 Task: Find connections with filter location Saidpur with filter topic #LetsWork with filter profile language German with filter current company Aarvi Encon Limited with filter school GURU KASHI UNIVERSITY with filter industry Retail Art Dealers with filter service category Outsourcing with filter keywords title Reservationist
Action: Mouse moved to (614, 121)
Screenshot: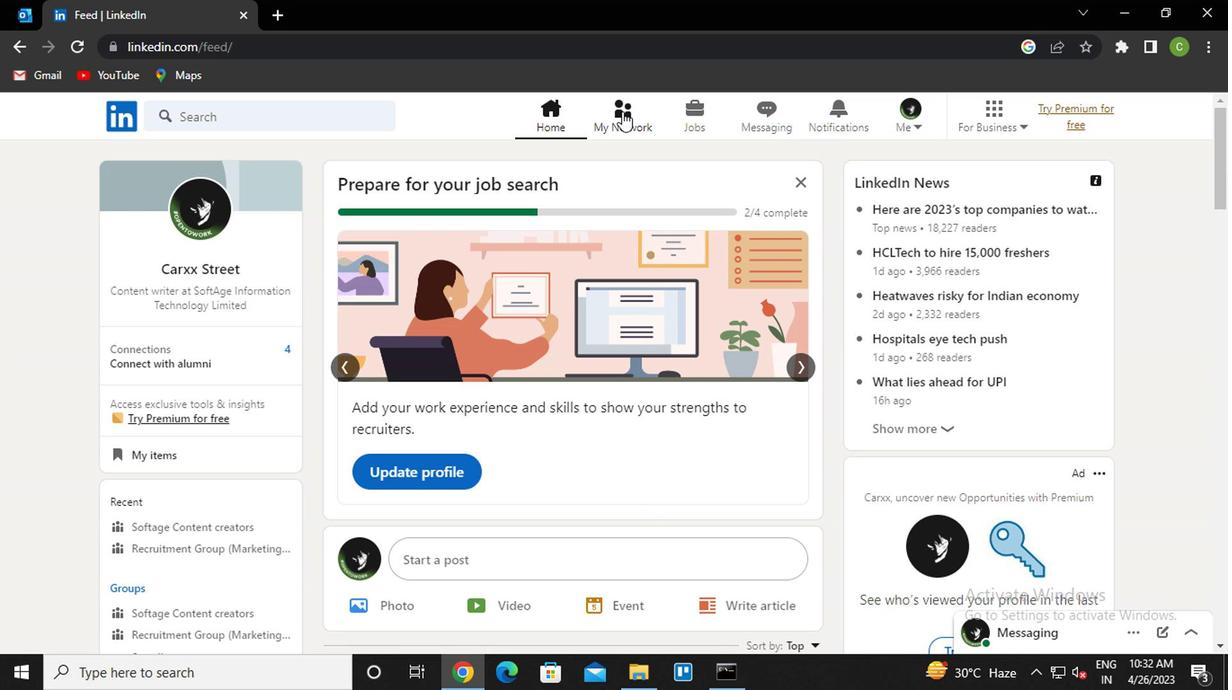 
Action: Mouse pressed left at (614, 121)
Screenshot: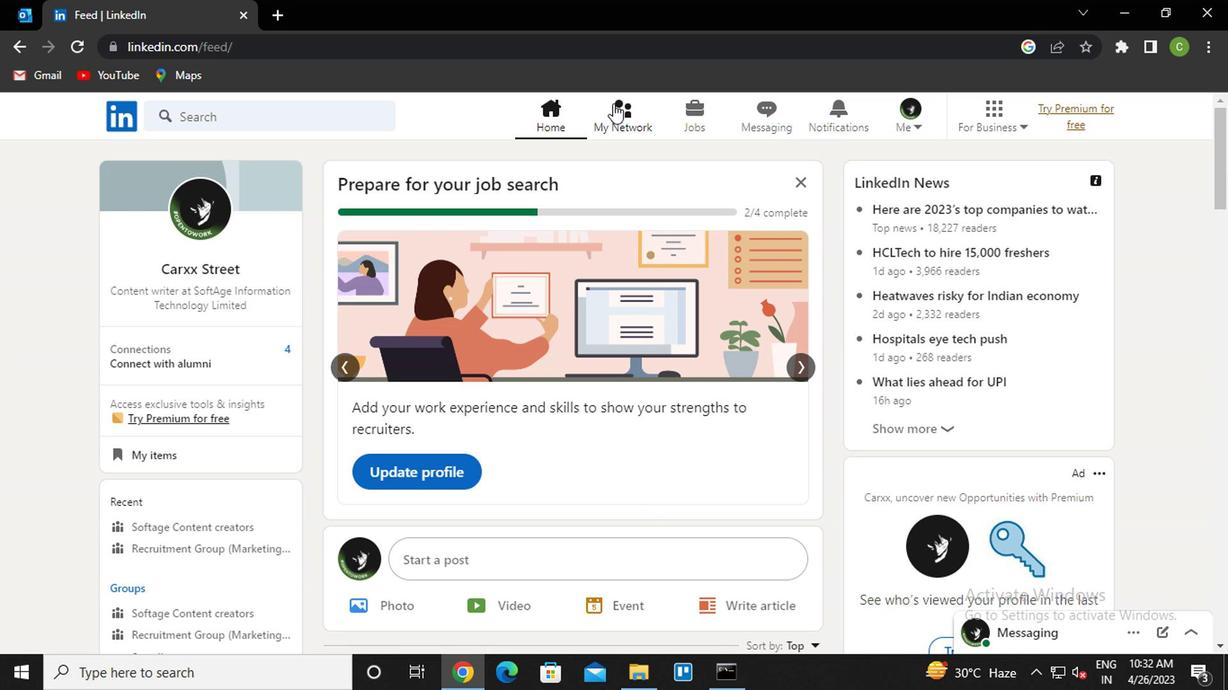 
Action: Mouse moved to (262, 237)
Screenshot: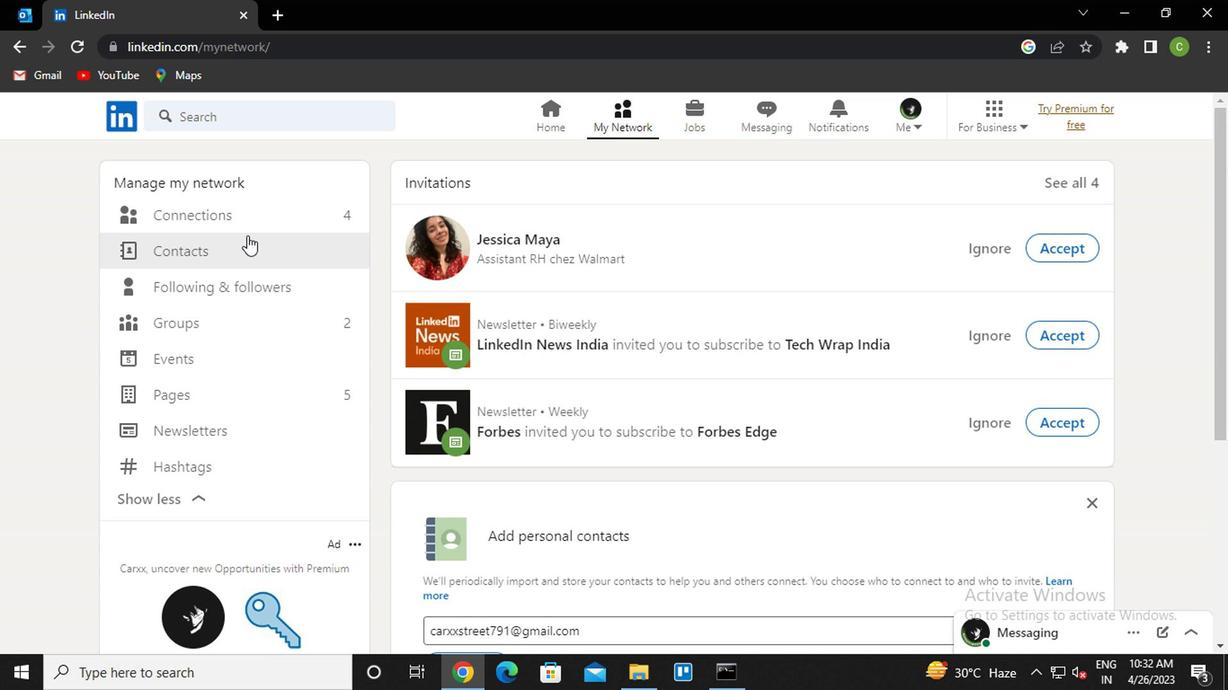 
Action: Mouse pressed left at (262, 237)
Screenshot: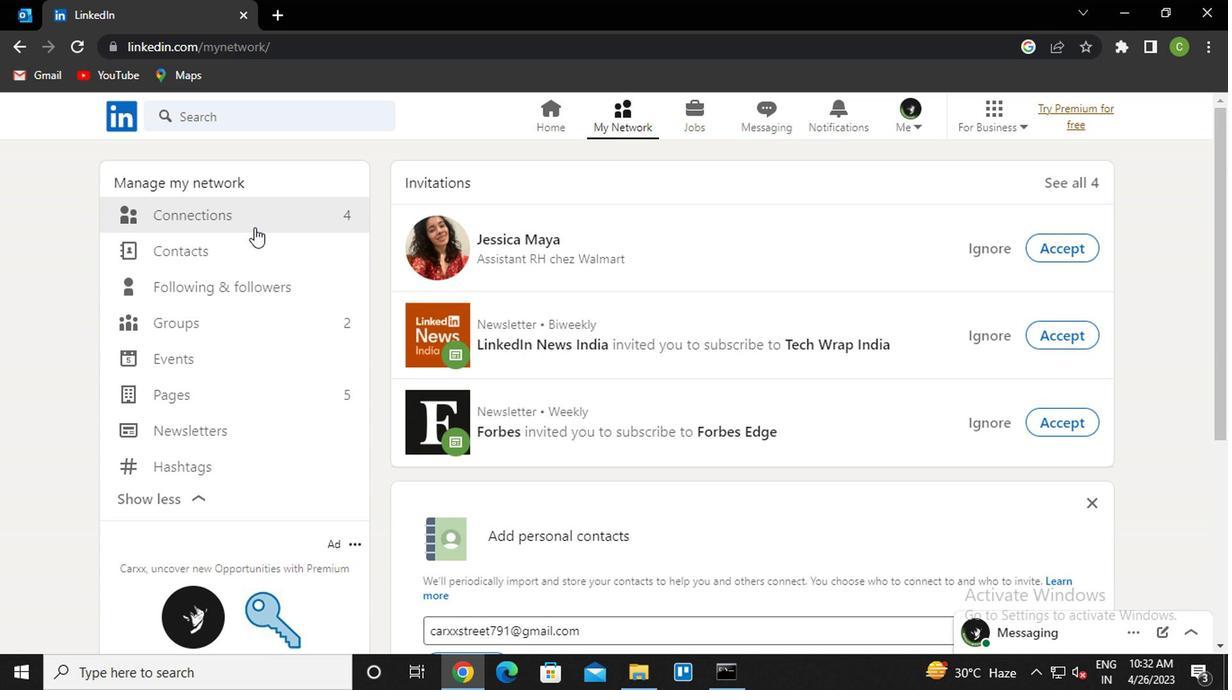 
Action: Mouse moved to (269, 232)
Screenshot: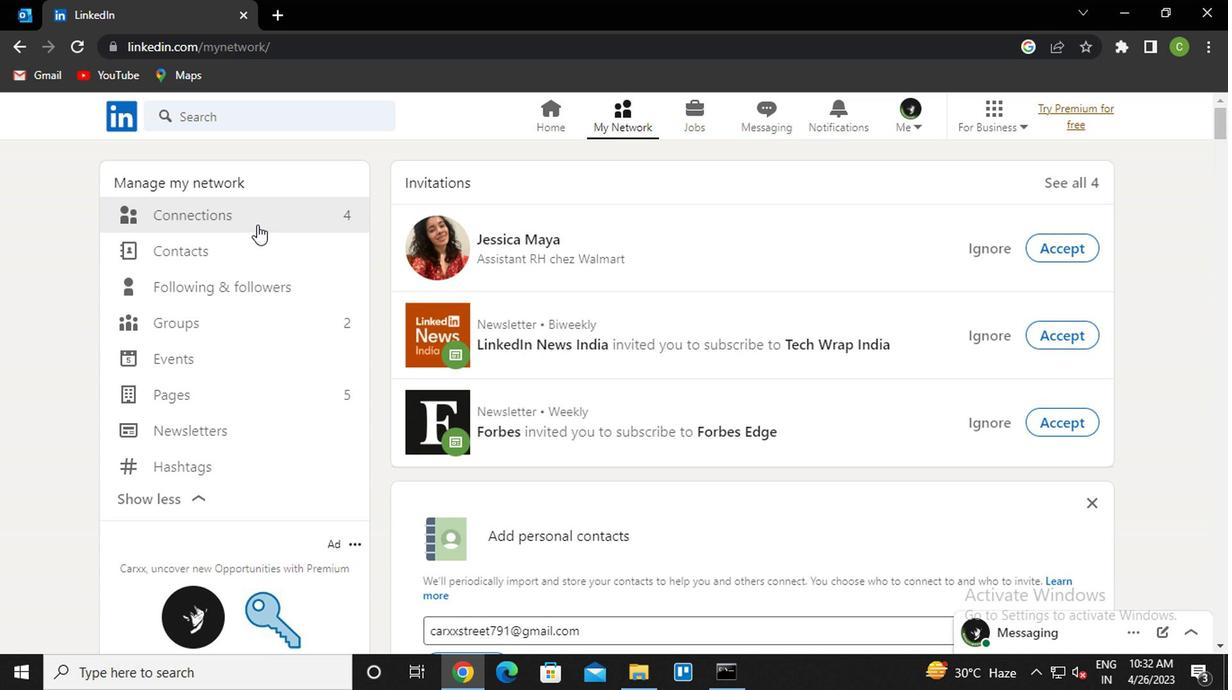 
Action: Mouse pressed left at (269, 232)
Screenshot: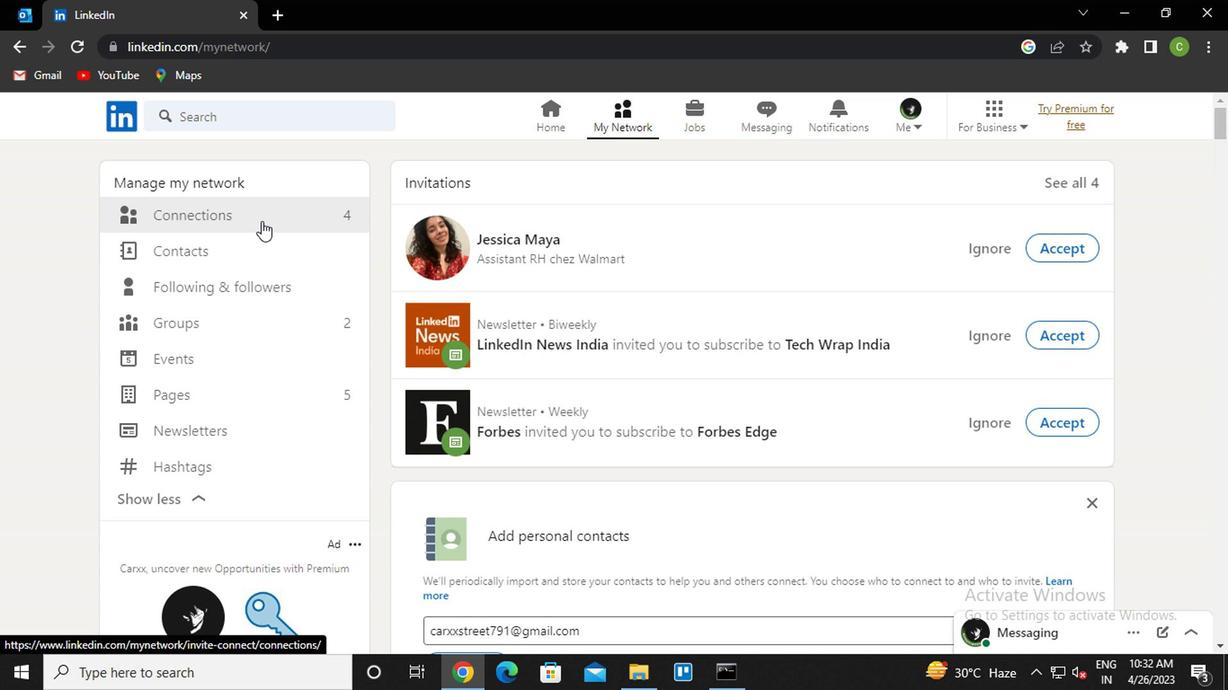 
Action: Mouse moved to (732, 218)
Screenshot: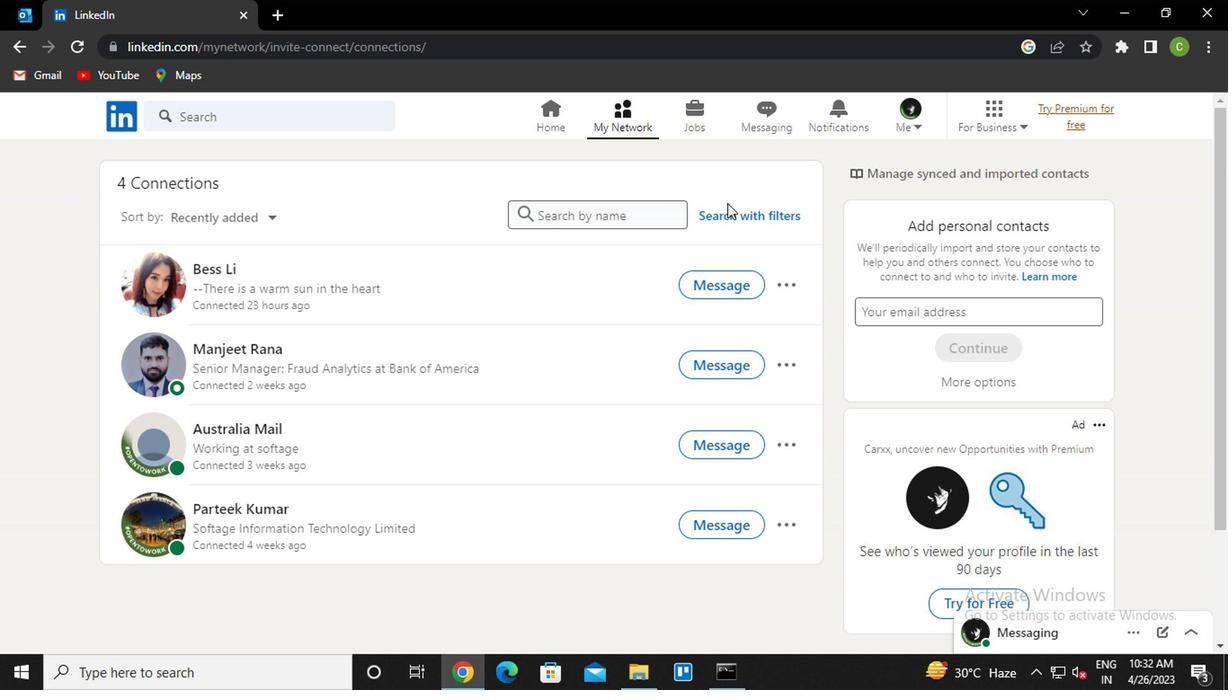 
Action: Mouse pressed left at (732, 218)
Screenshot: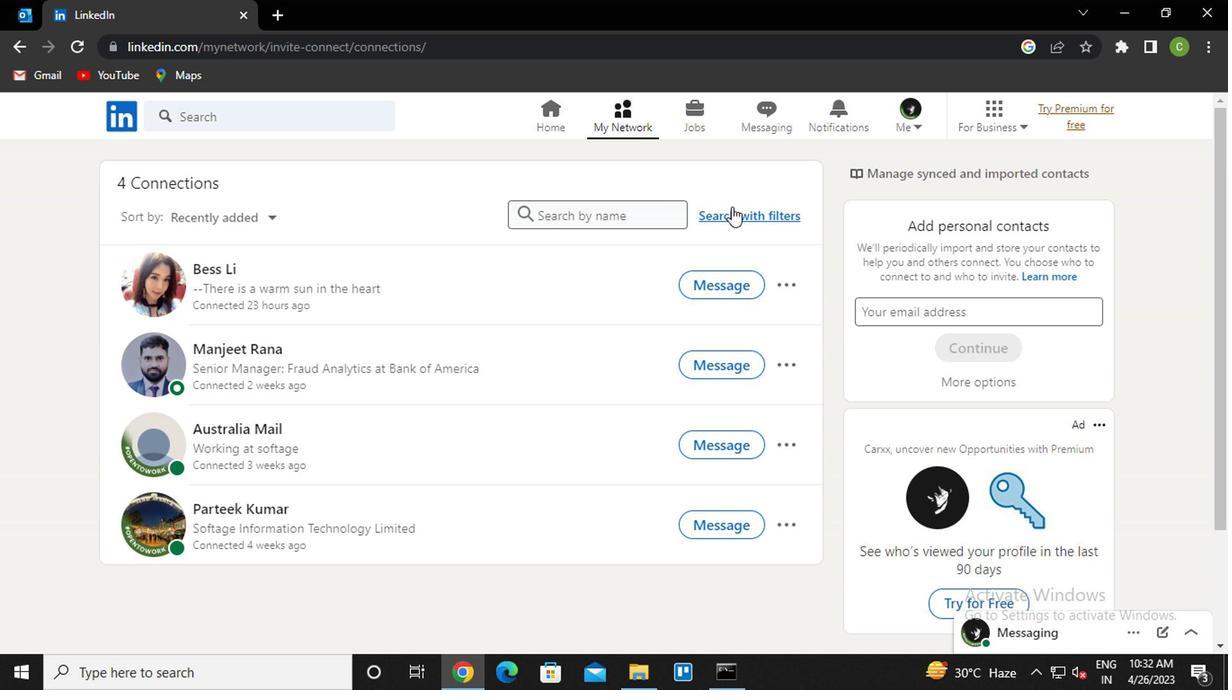 
Action: Mouse moved to (595, 175)
Screenshot: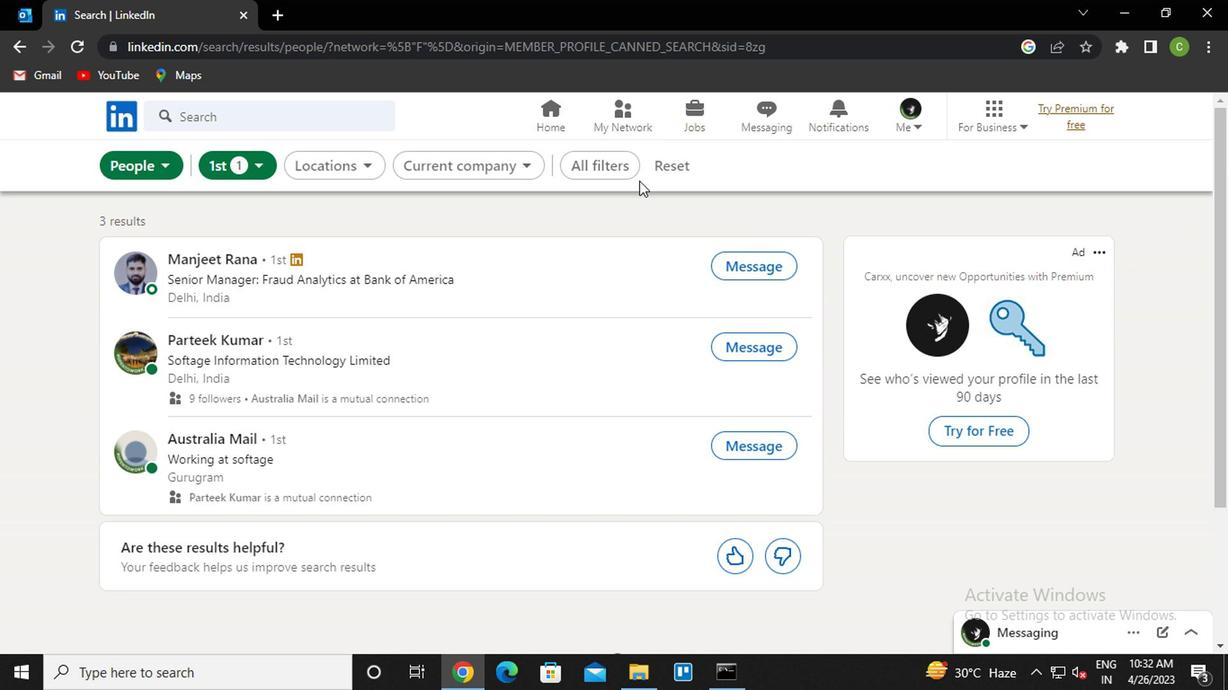 
Action: Mouse pressed left at (595, 175)
Screenshot: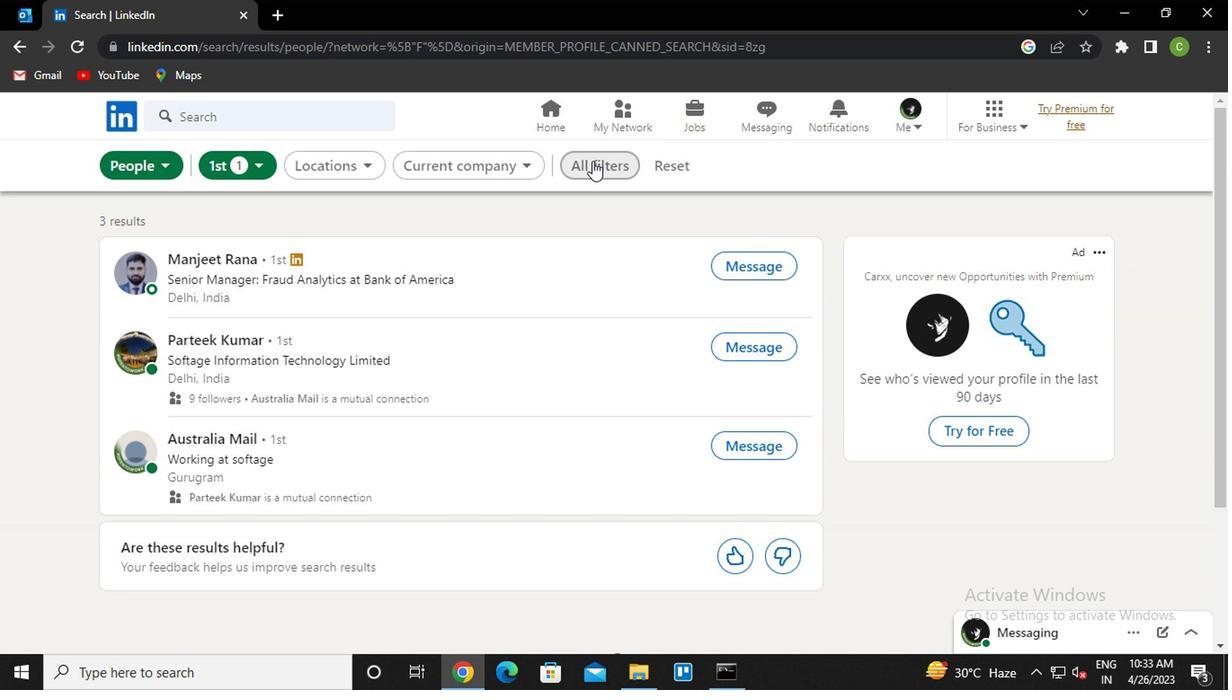
Action: Mouse scrolled (595, 176) with delta (0, 1)
Screenshot: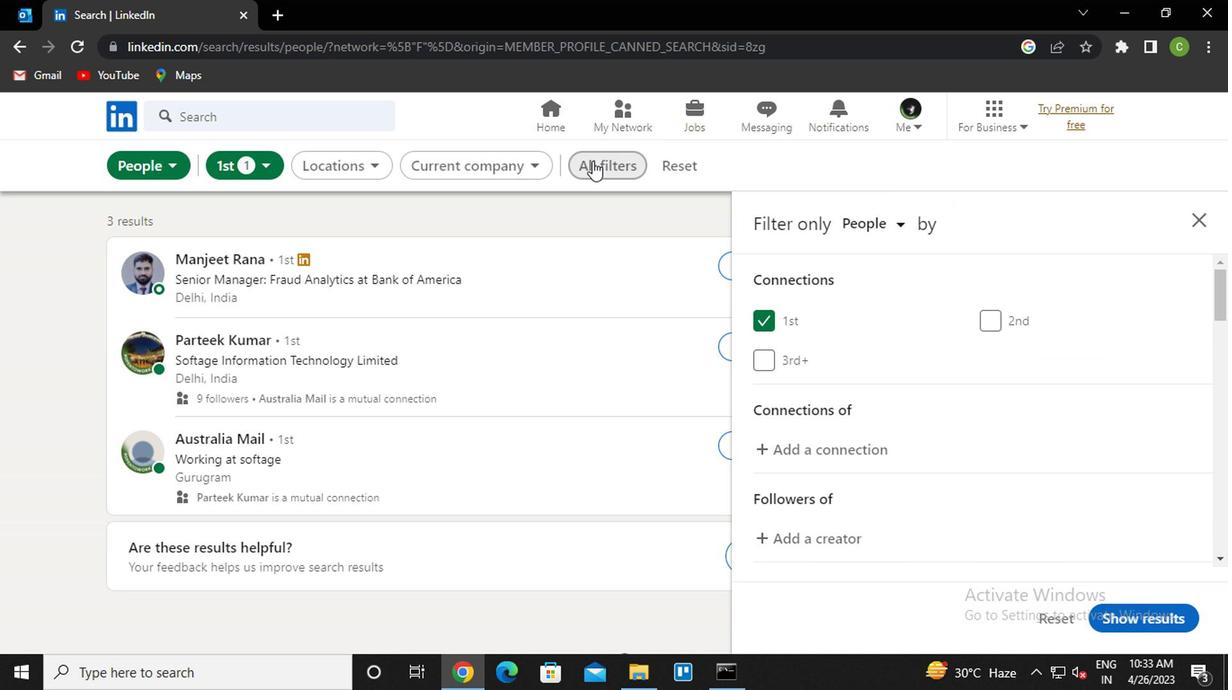 
Action: Mouse moved to (936, 386)
Screenshot: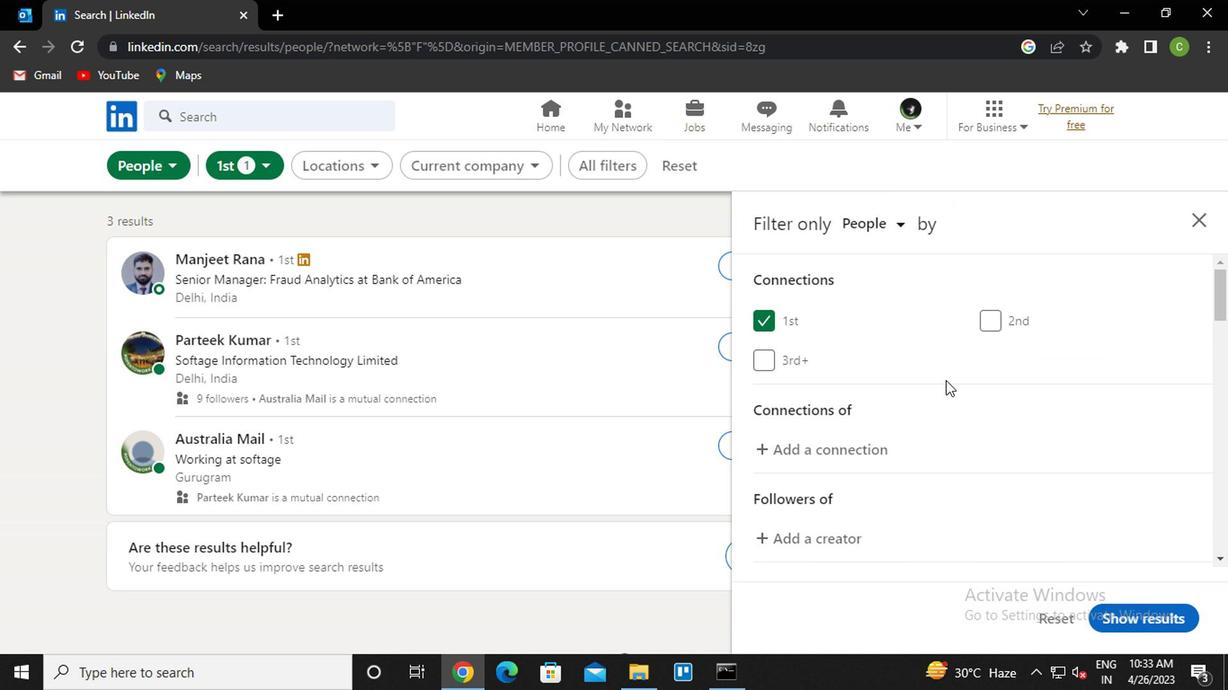 
Action: Mouse scrolled (936, 385) with delta (0, -1)
Screenshot: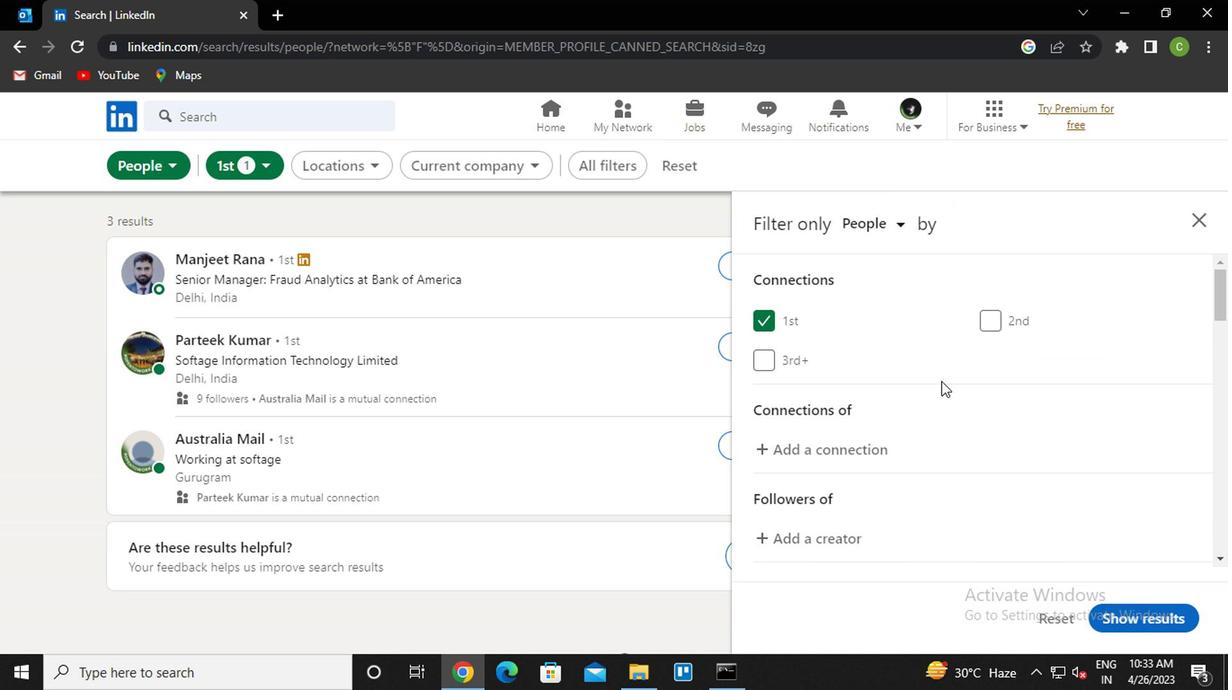 
Action: Mouse moved to (933, 391)
Screenshot: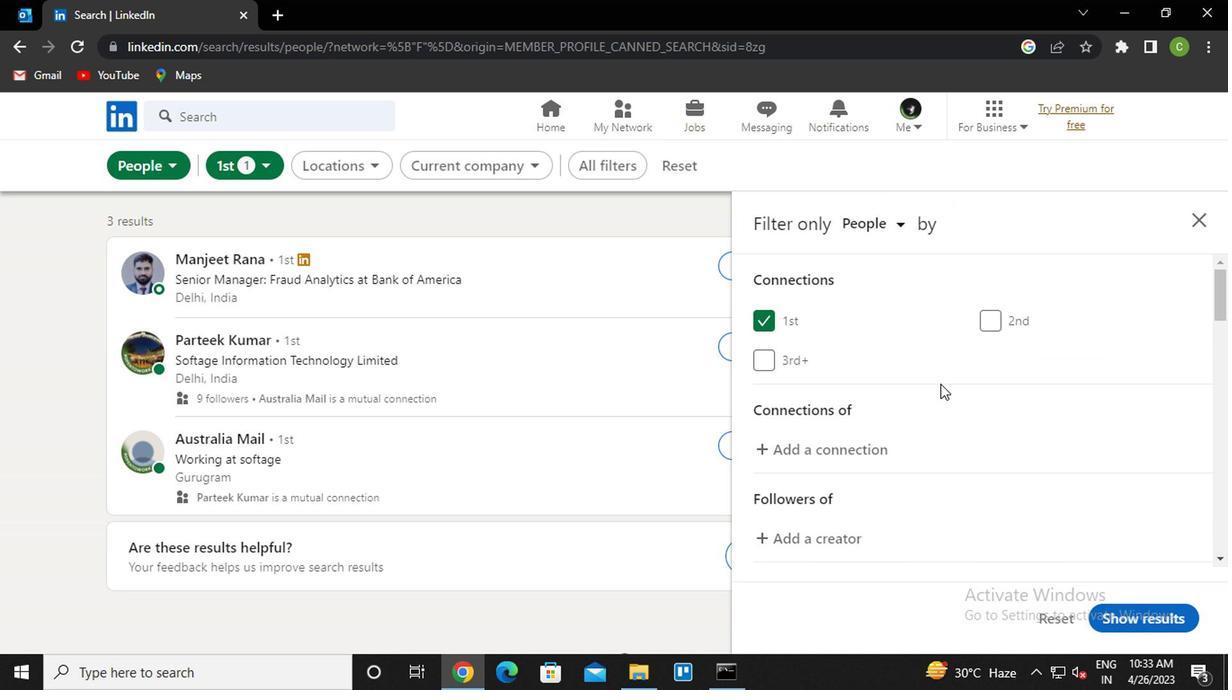 
Action: Mouse scrolled (933, 390) with delta (0, -1)
Screenshot: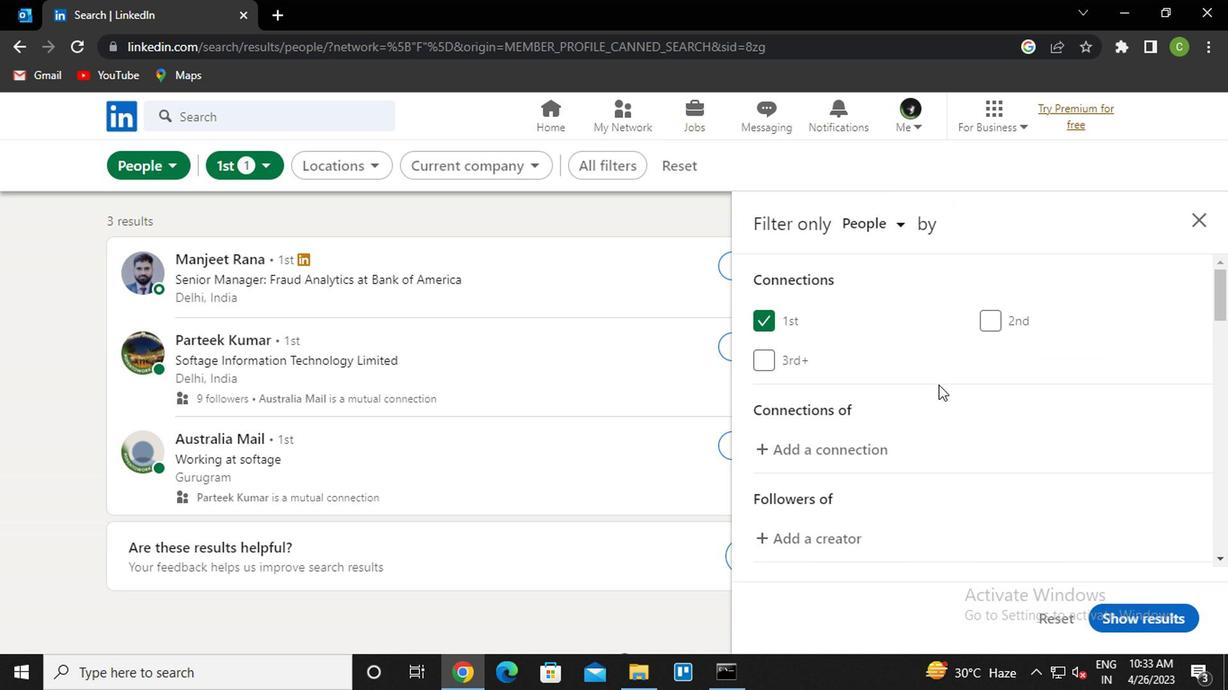 
Action: Mouse moved to (933, 392)
Screenshot: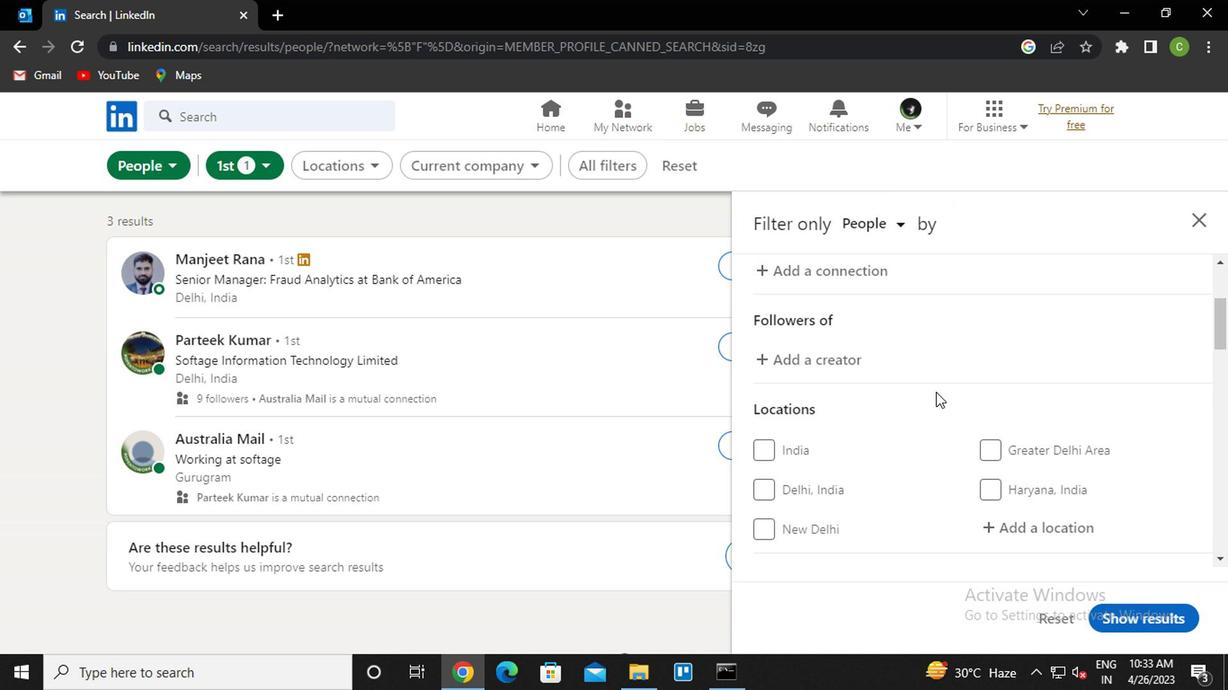 
Action: Mouse scrolled (933, 392) with delta (0, 0)
Screenshot: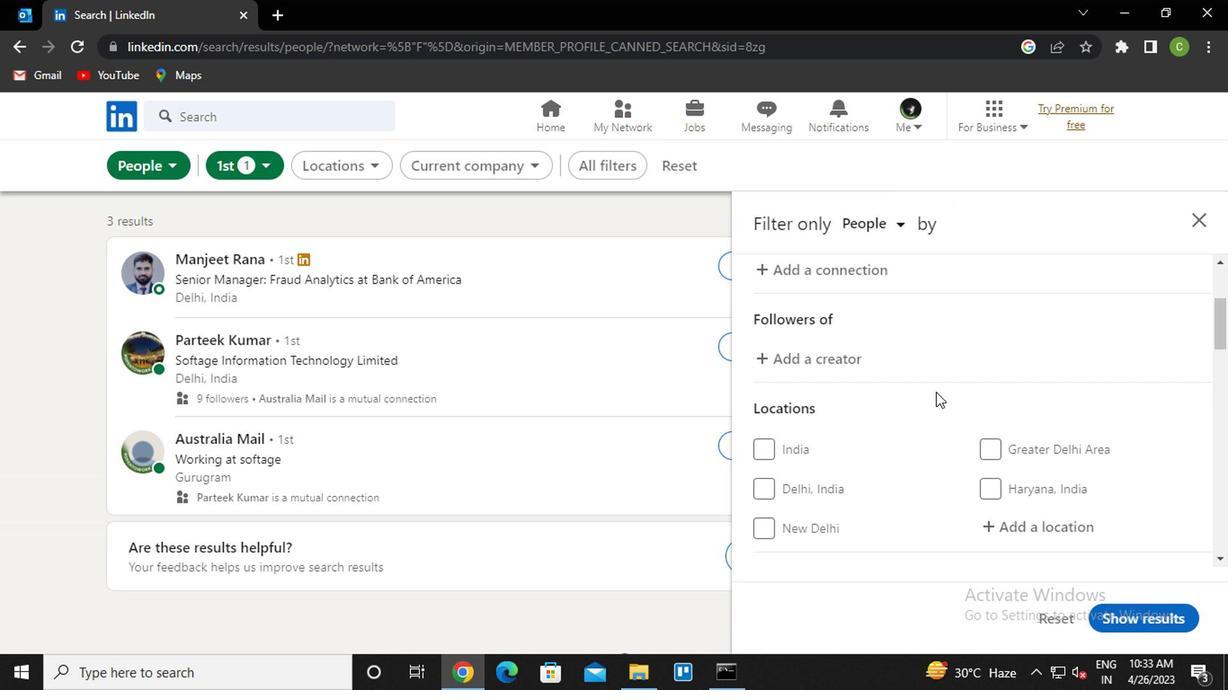 
Action: Mouse moved to (1030, 444)
Screenshot: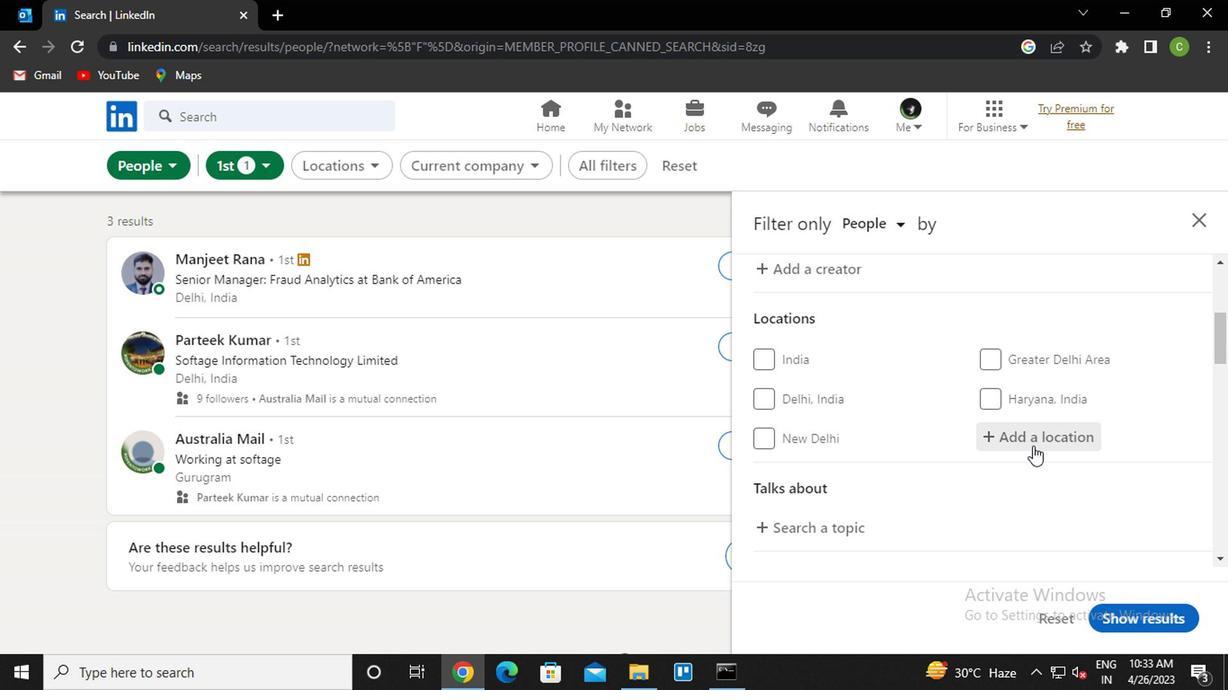 
Action: Mouse pressed left at (1030, 444)
Screenshot: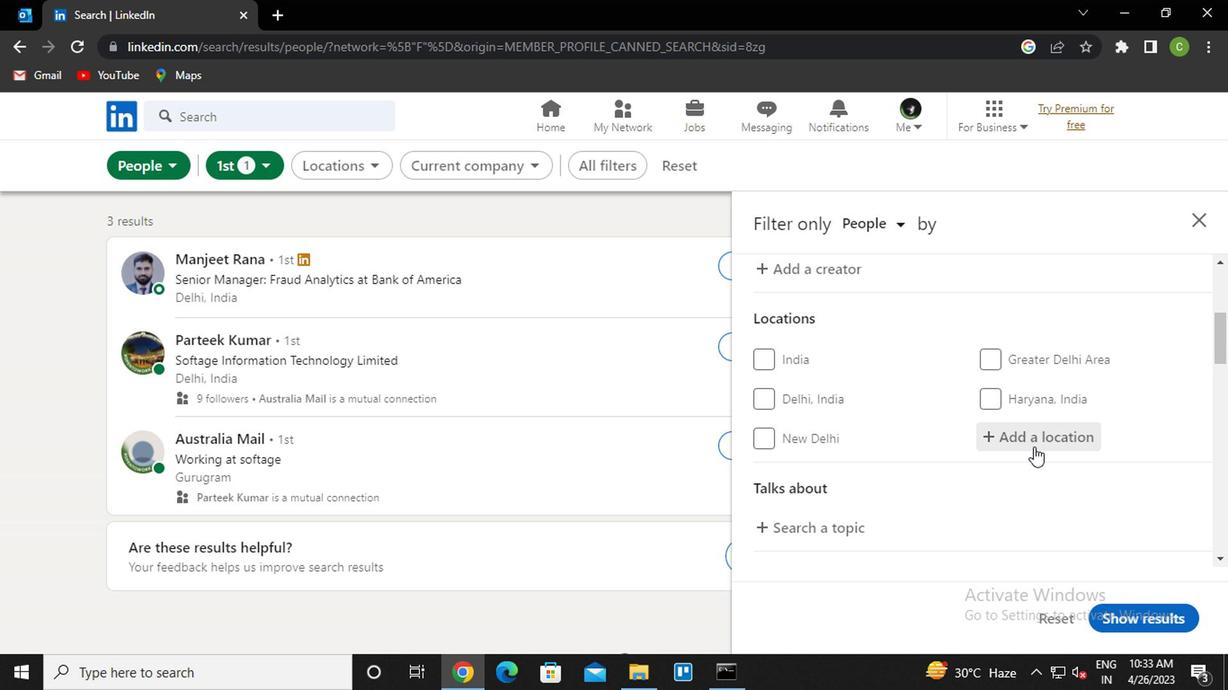 
Action: Key pressed s<Key.caps_lock>adpur
Screenshot: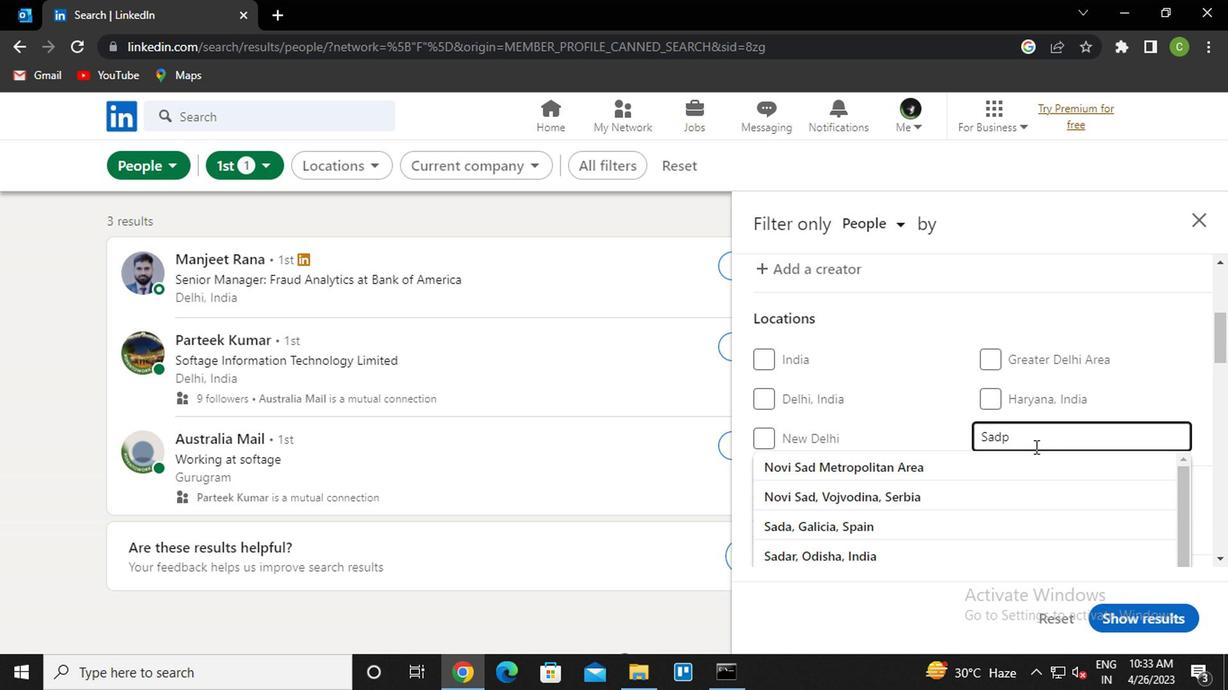 
Action: Mouse moved to (990, 433)
Screenshot: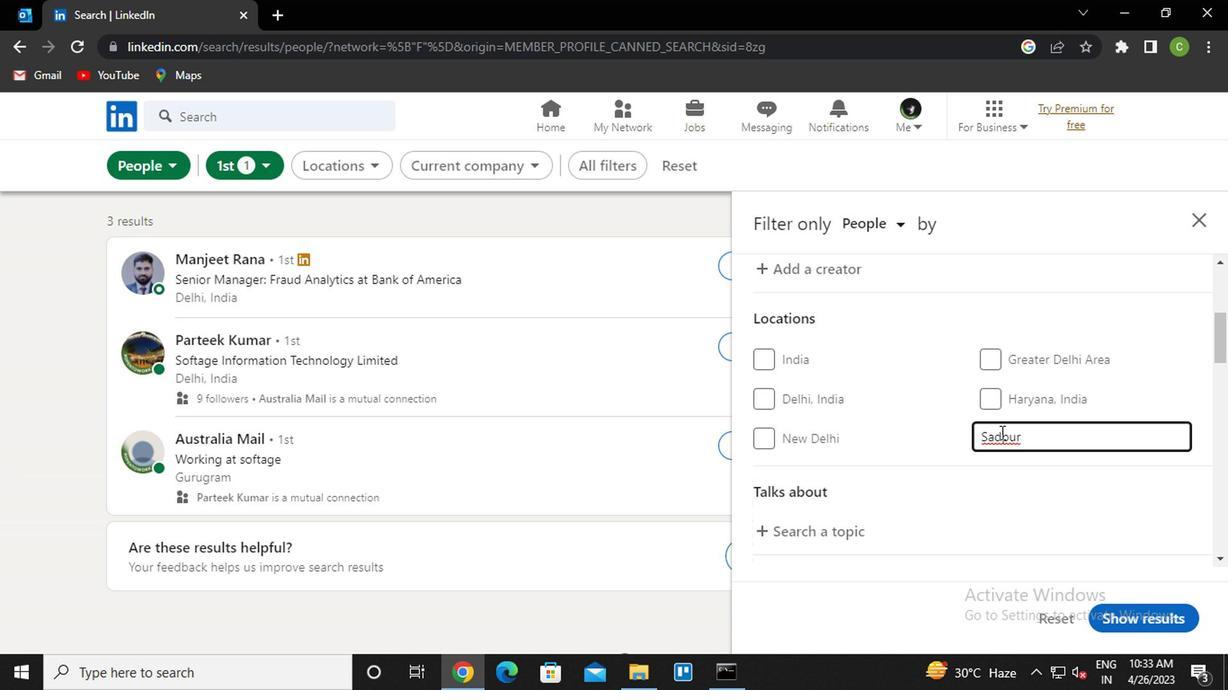 
Action: Mouse pressed left at (990, 433)
Screenshot: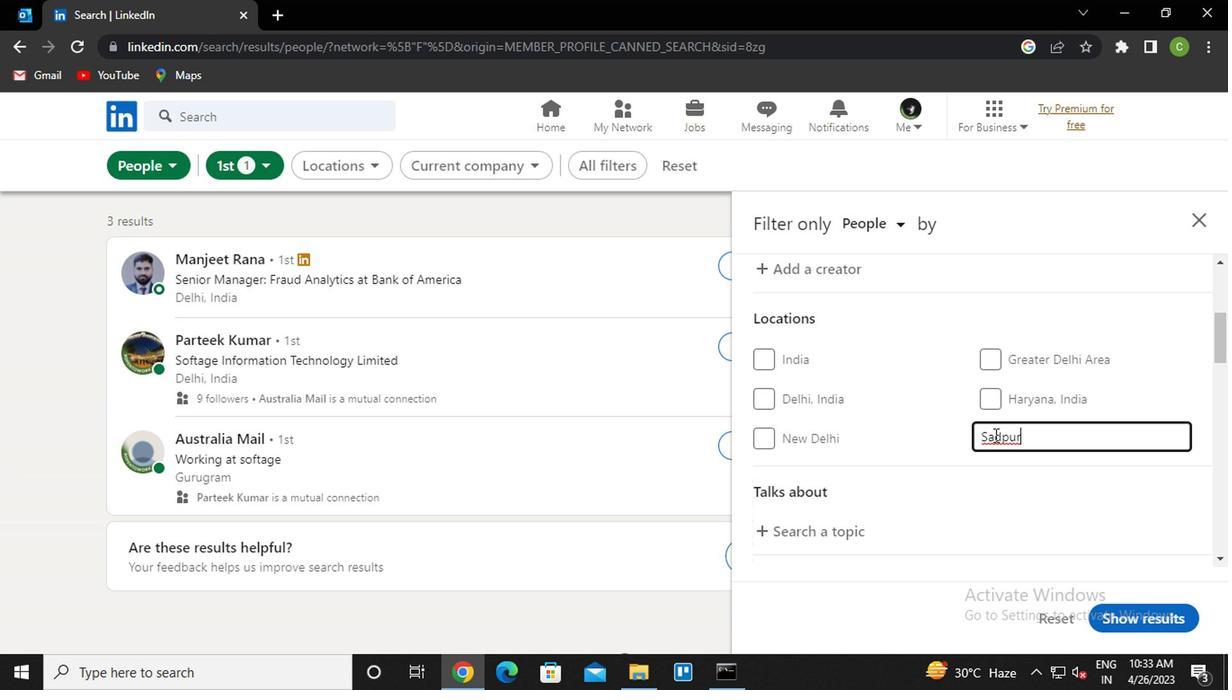 
Action: Key pressed i
Screenshot: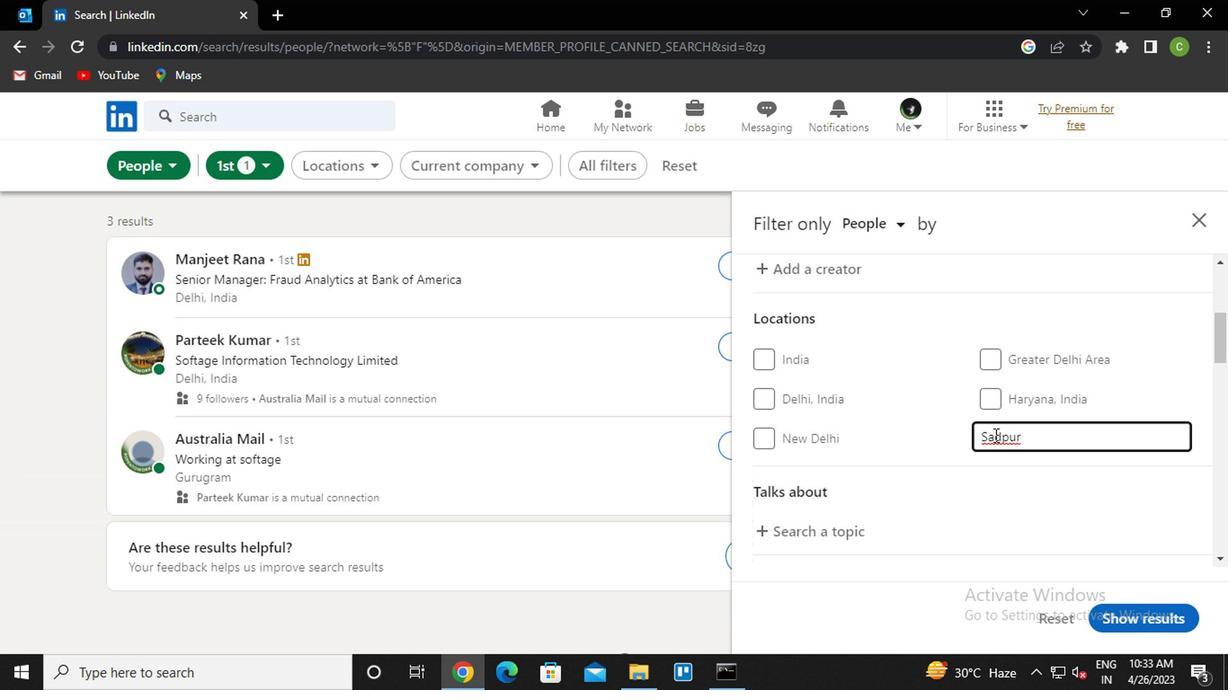 
Action: Mouse moved to (971, 469)
Screenshot: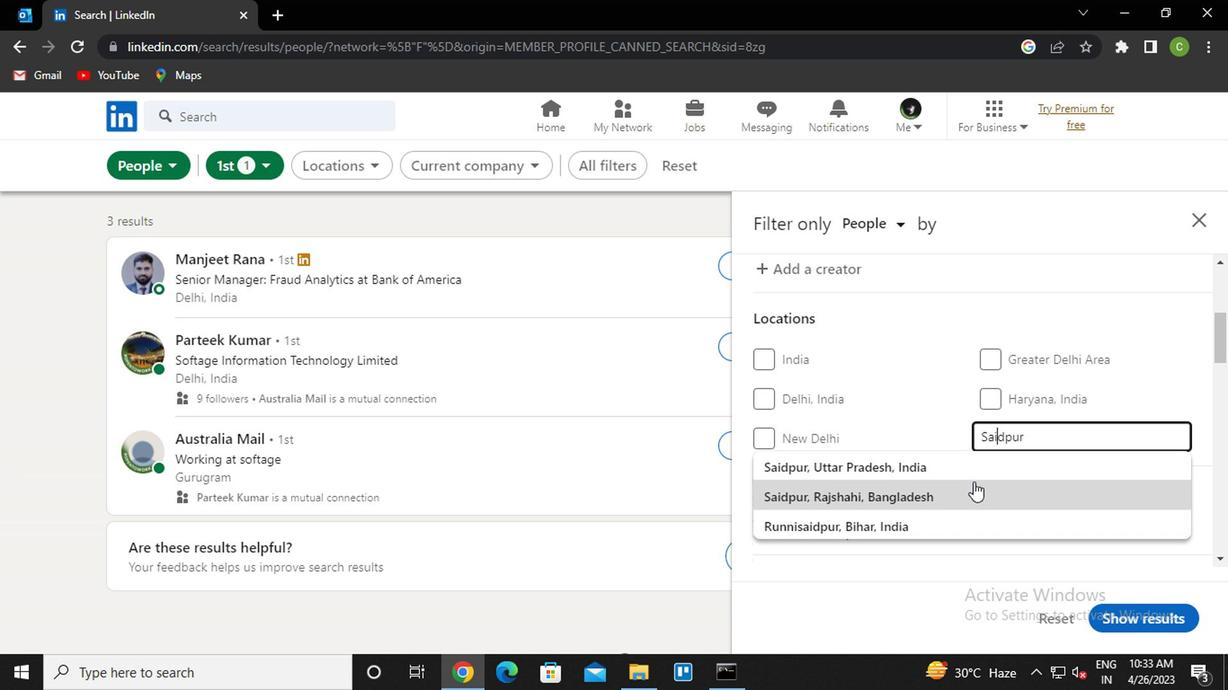 
Action: Mouse pressed left at (971, 469)
Screenshot: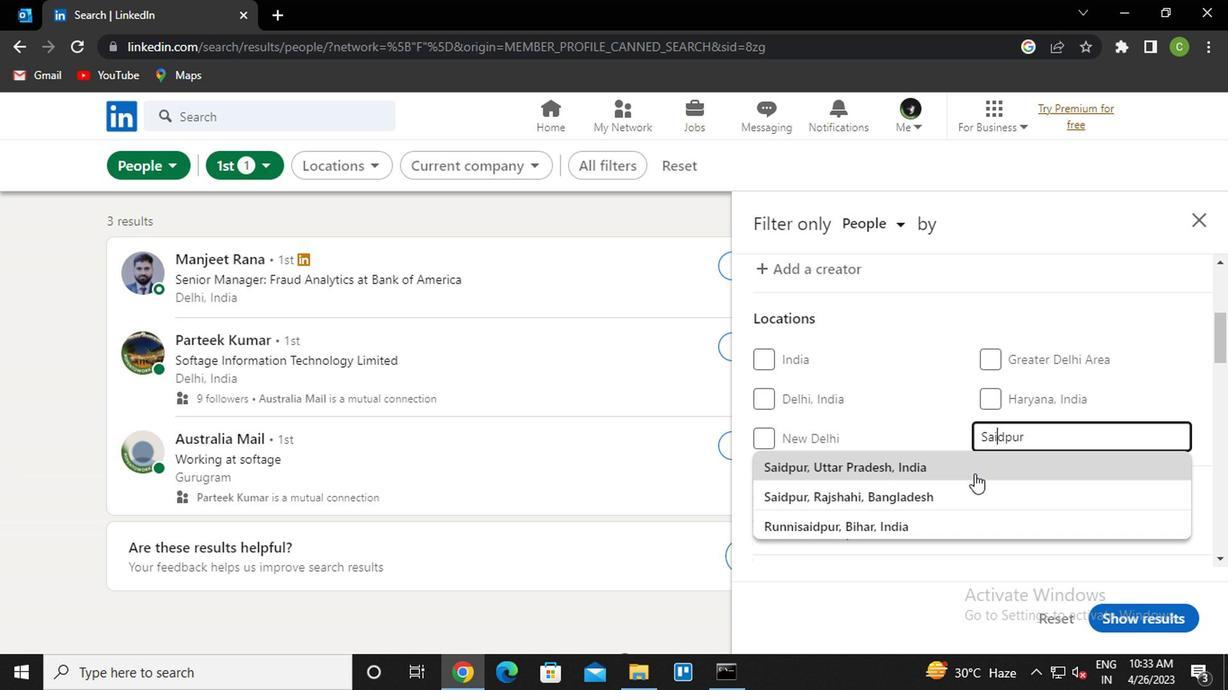 
Action: Mouse moved to (925, 484)
Screenshot: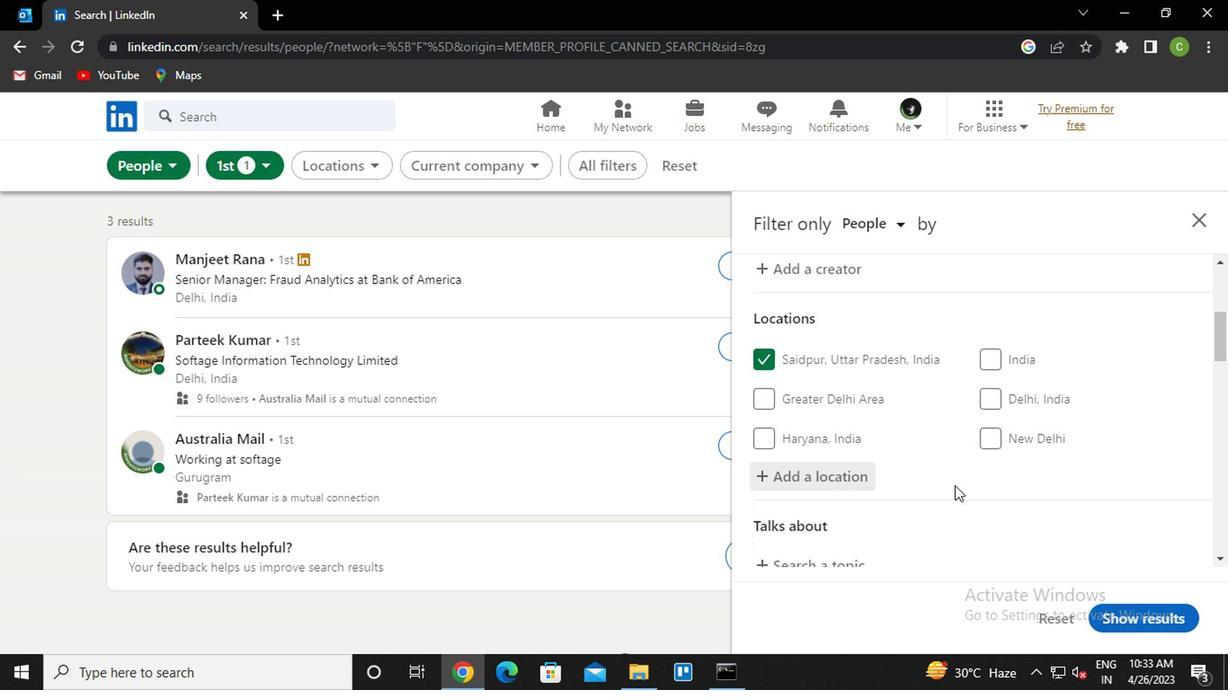 
Action: Mouse scrolled (925, 484) with delta (0, 0)
Screenshot: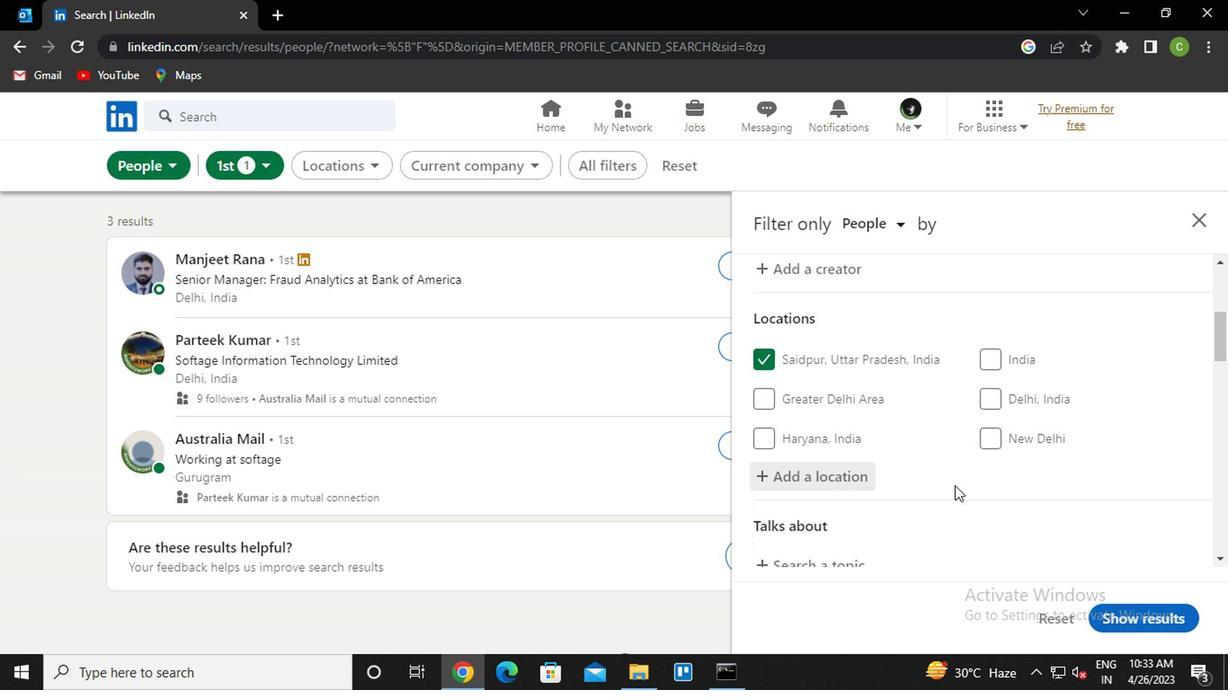 
Action: Mouse moved to (922, 482)
Screenshot: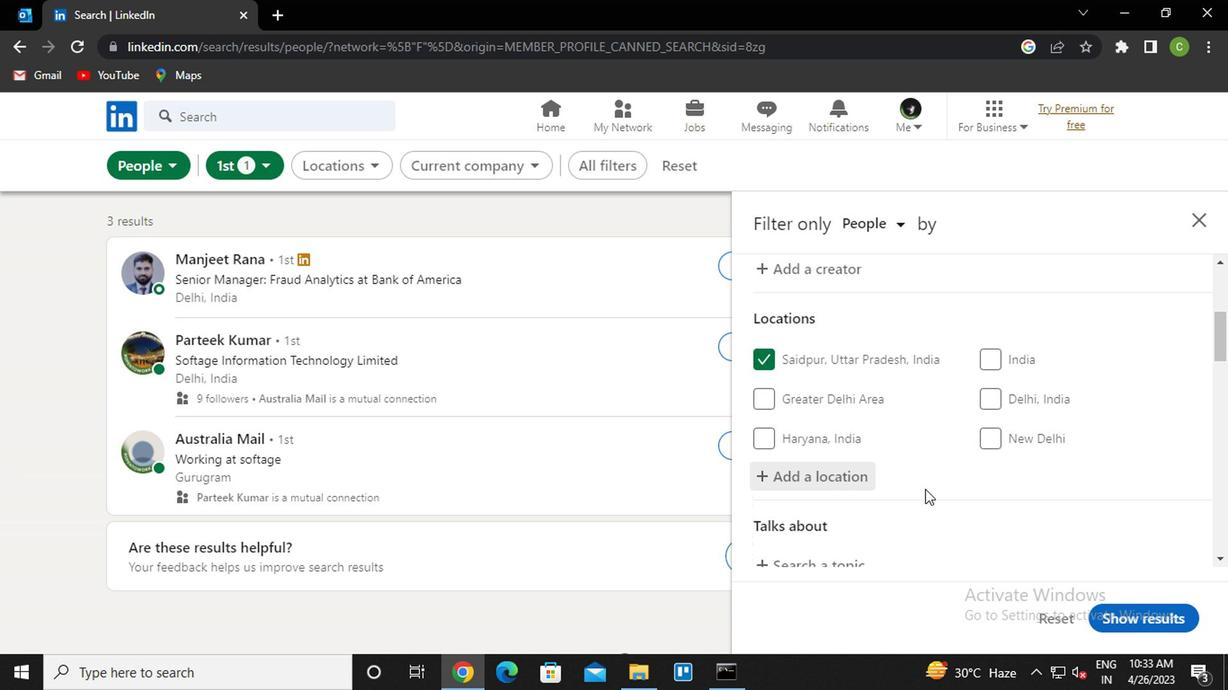 
Action: Mouse scrolled (922, 481) with delta (0, 0)
Screenshot: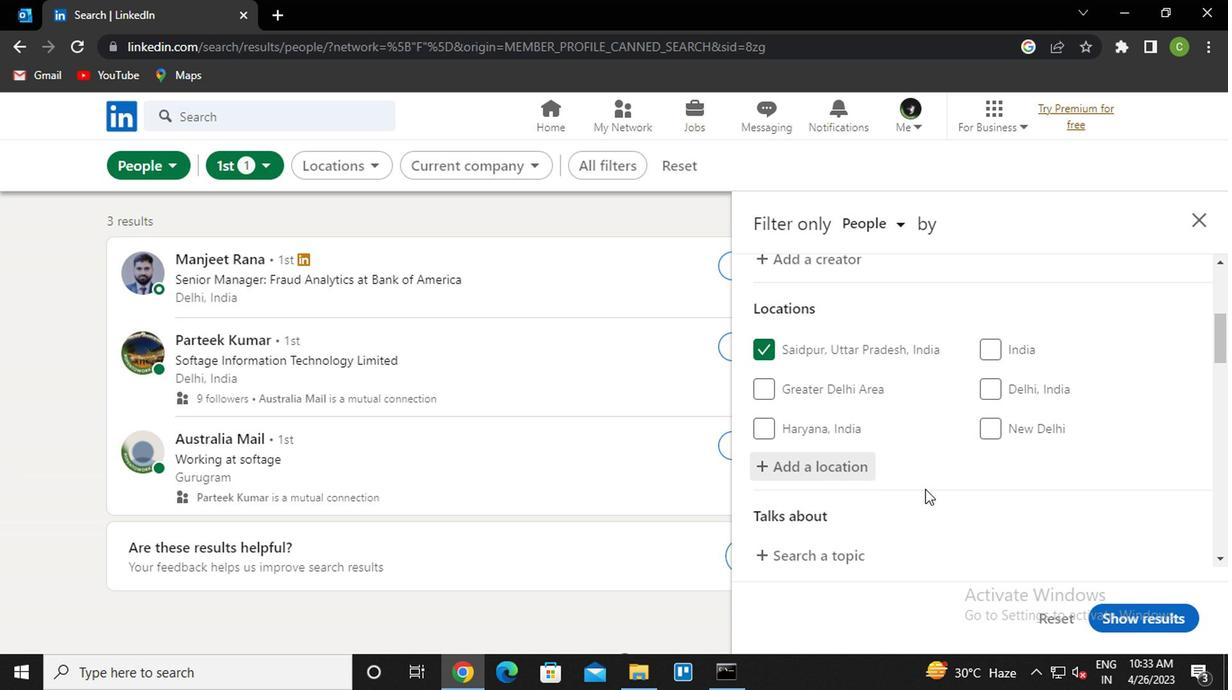 
Action: Mouse moved to (816, 386)
Screenshot: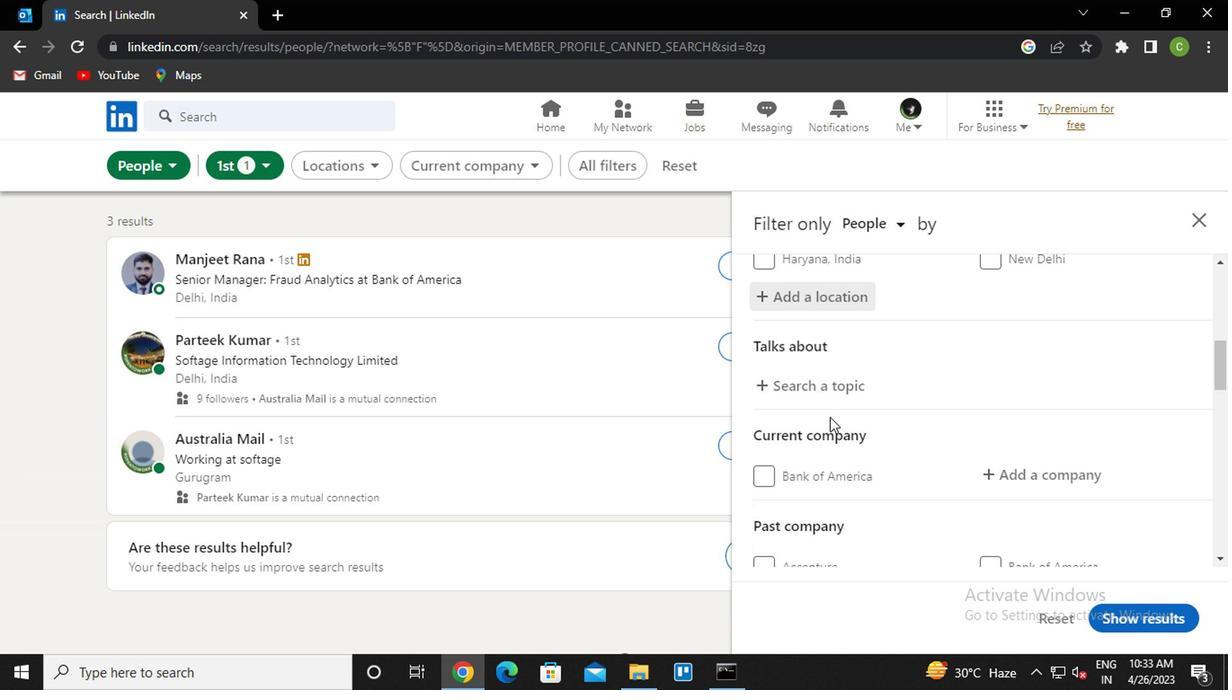 
Action: Mouse pressed left at (816, 386)
Screenshot: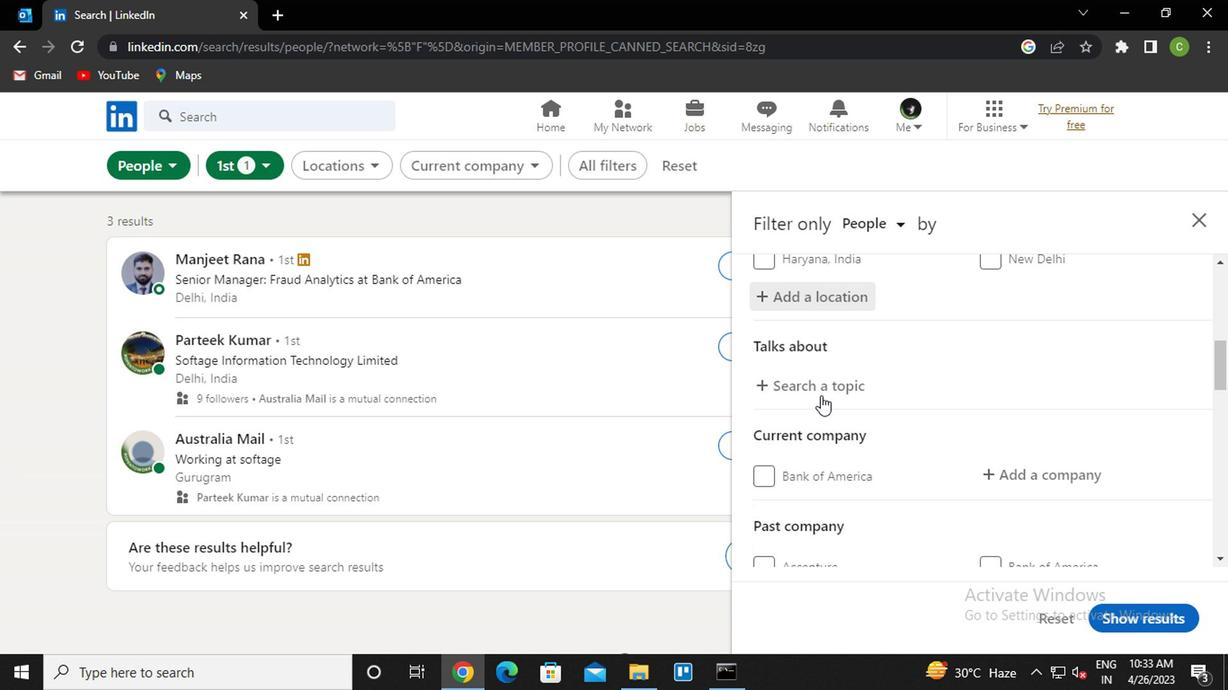 
Action: Mouse moved to (816, 386)
Screenshot: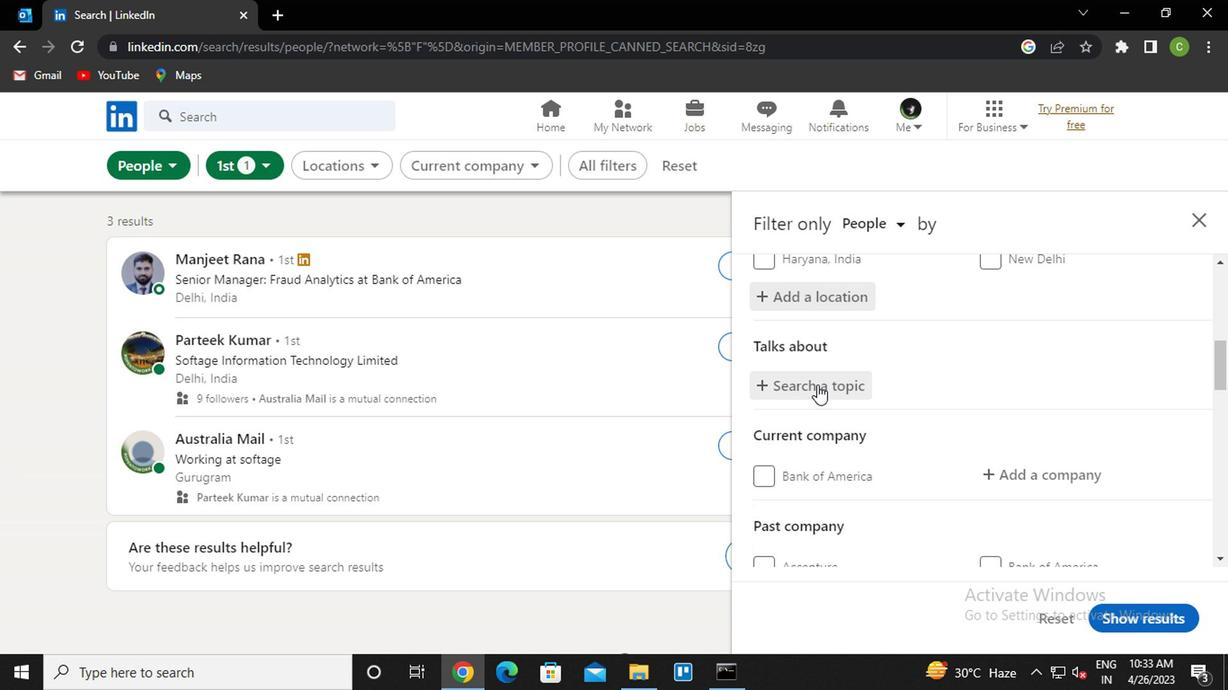 
Action: Key pressed <Key.caps_lock>l<Key.caps_lock>etswork
Screenshot: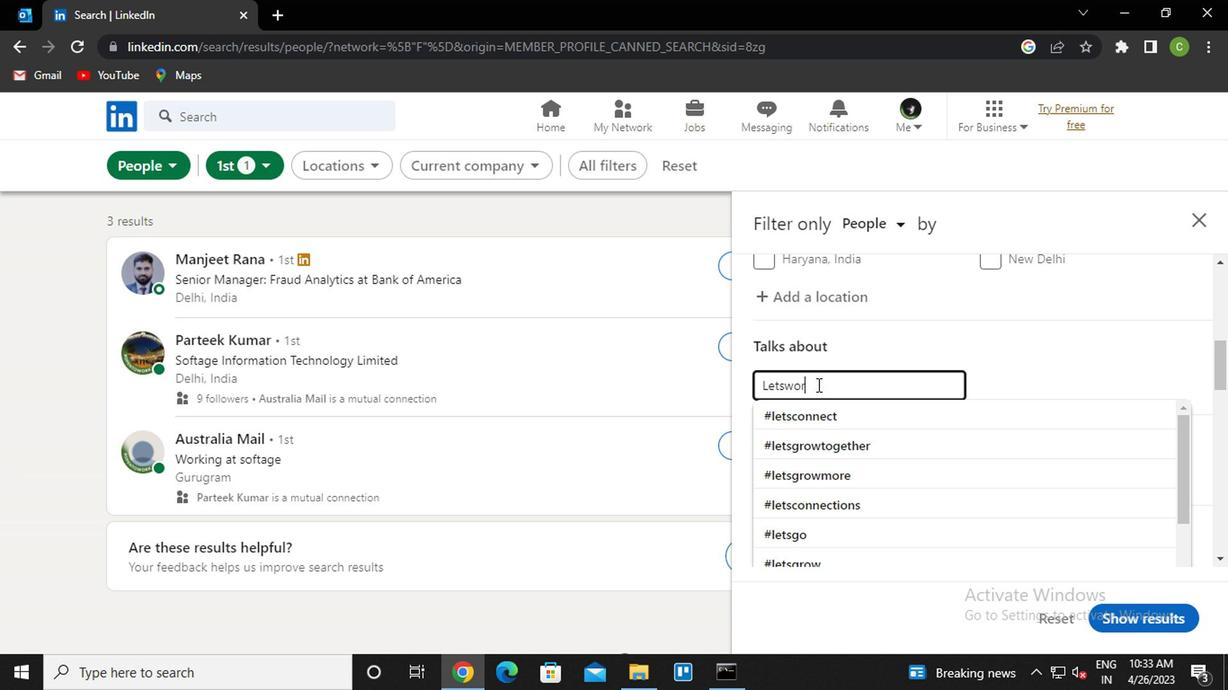 
Action: Mouse moved to (820, 407)
Screenshot: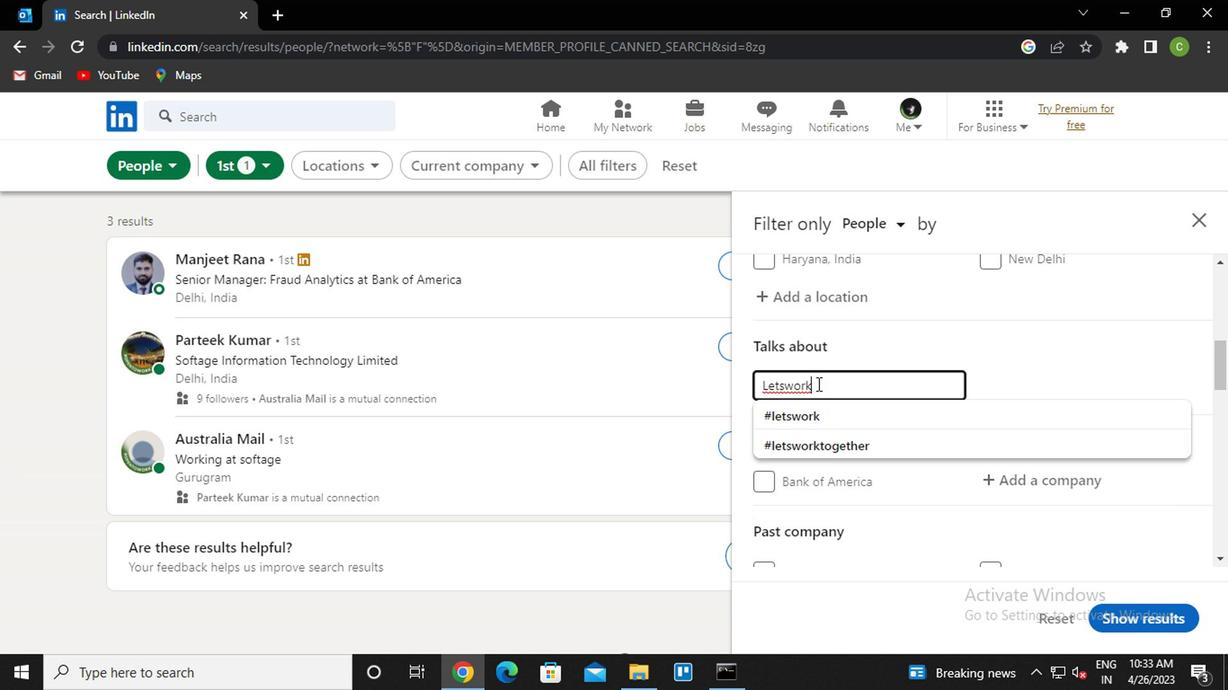 
Action: Mouse pressed left at (820, 407)
Screenshot: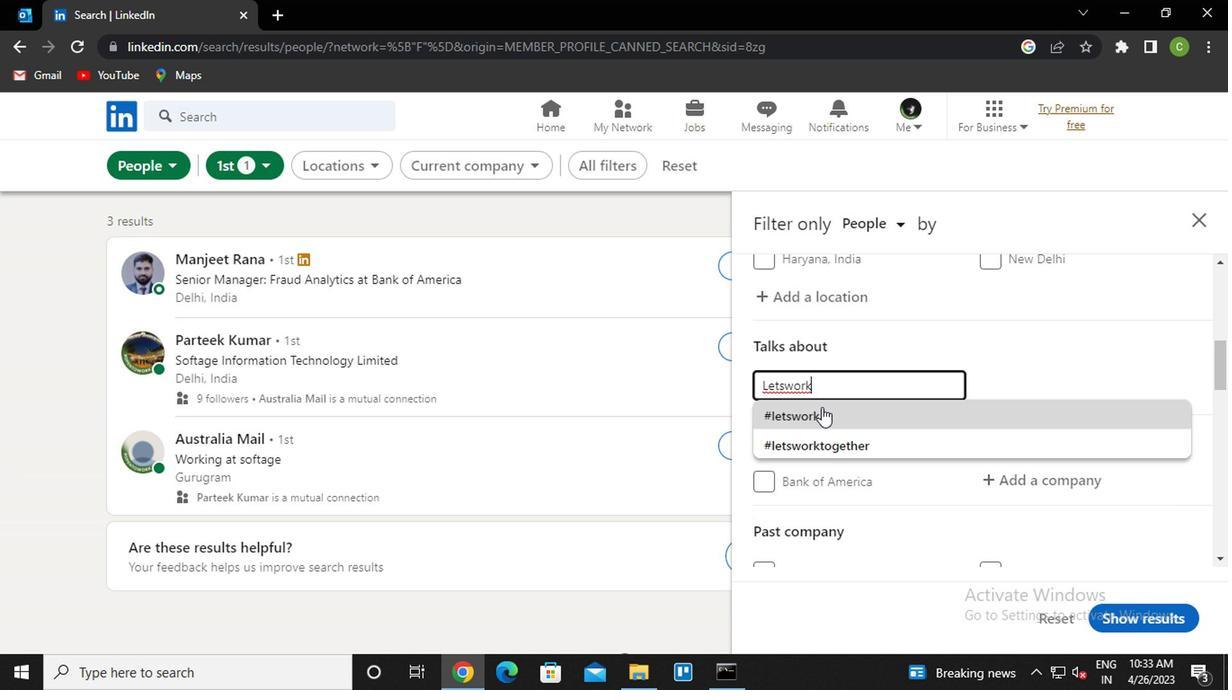 
Action: Mouse moved to (1040, 474)
Screenshot: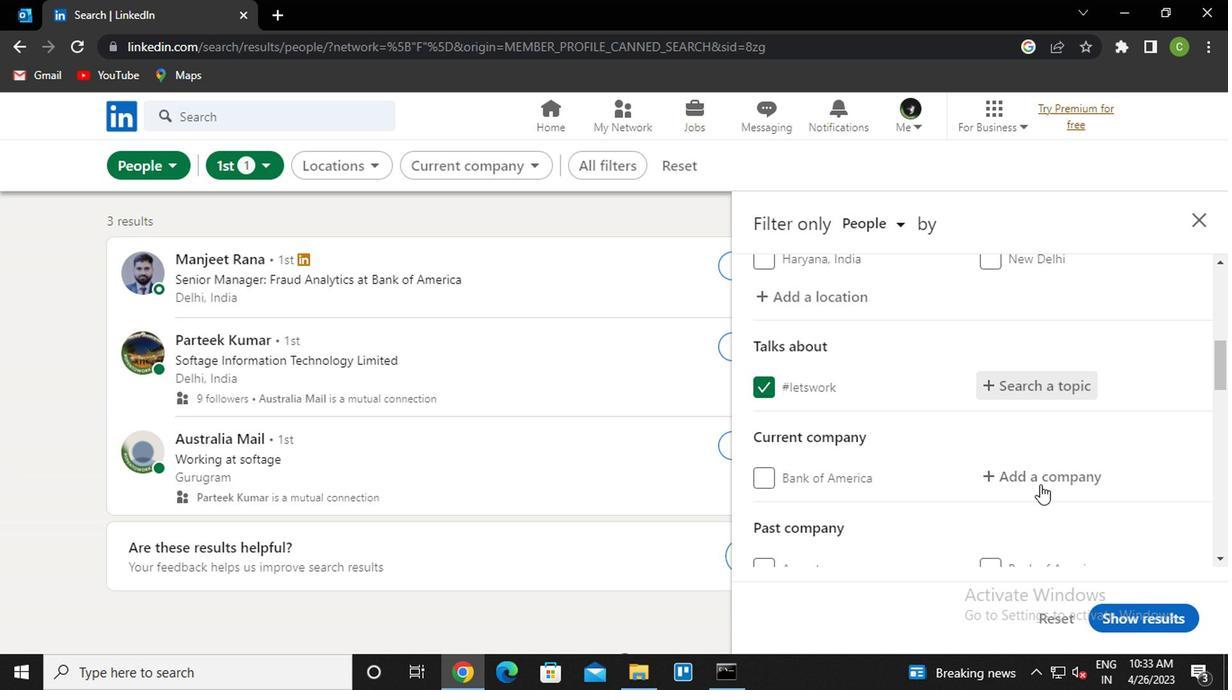 
Action: Mouse pressed left at (1040, 474)
Screenshot: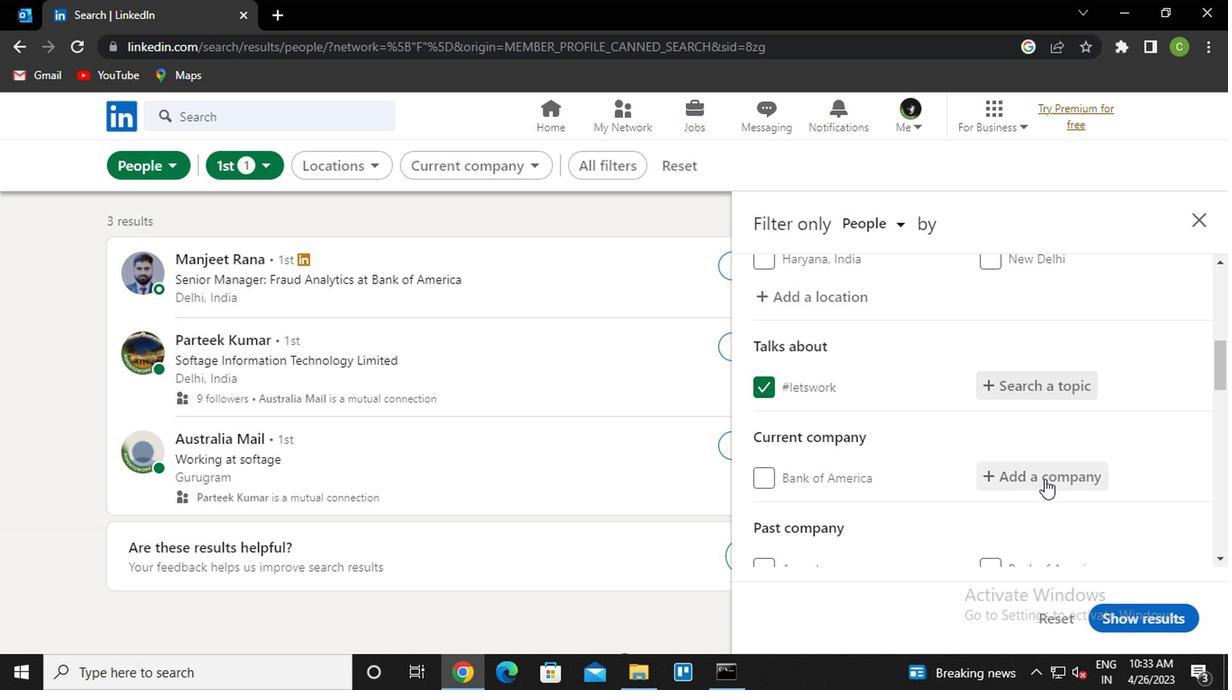 
Action: Key pressed <Key.caps_lock>a<Key.caps_lock>arvi<Key.down><Key.enter>
Screenshot: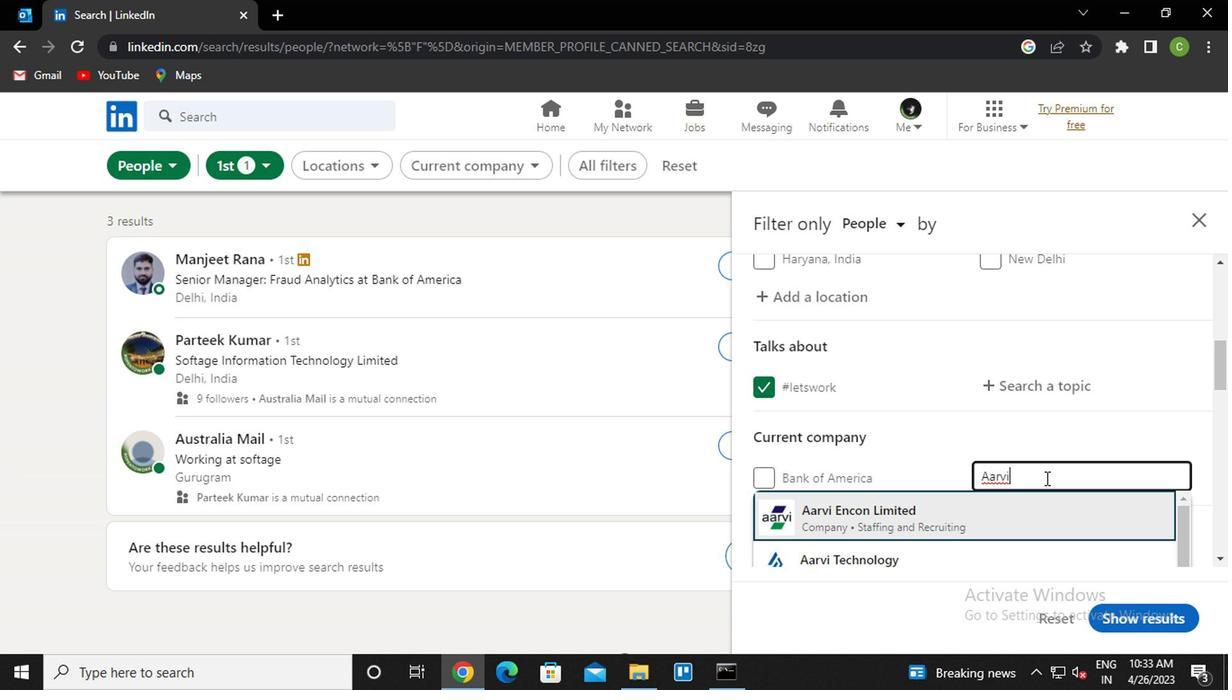 
Action: Mouse moved to (1021, 484)
Screenshot: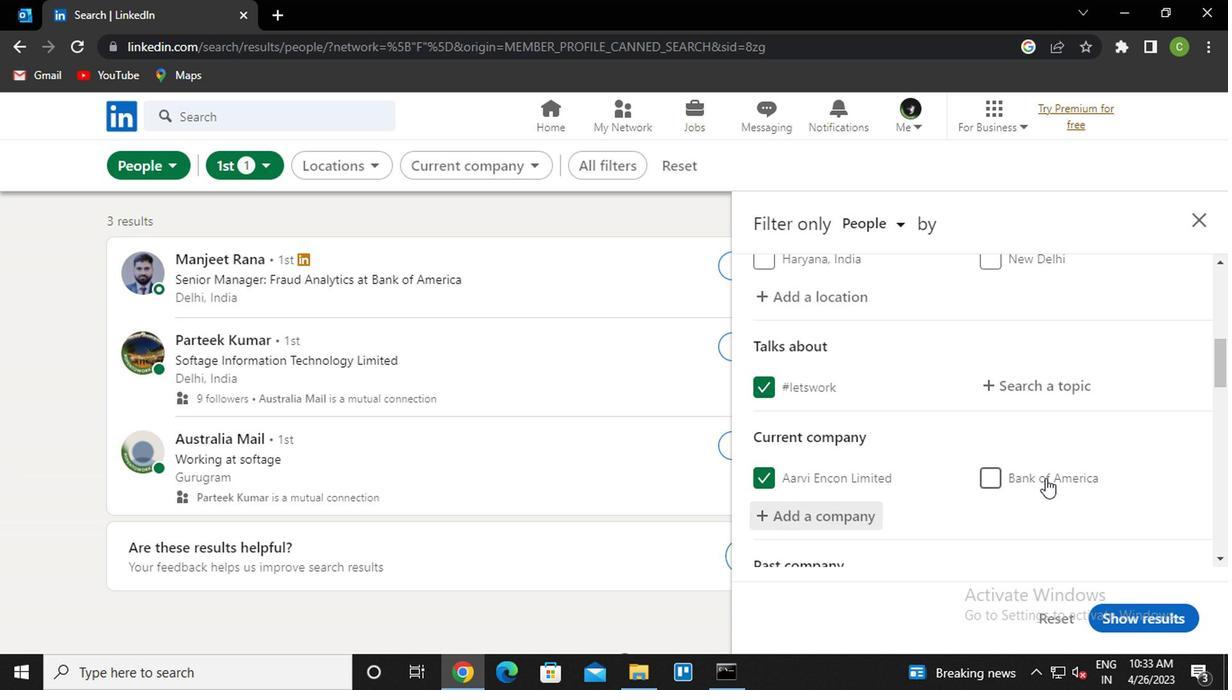 
Action: Mouse scrolled (1021, 484) with delta (0, 0)
Screenshot: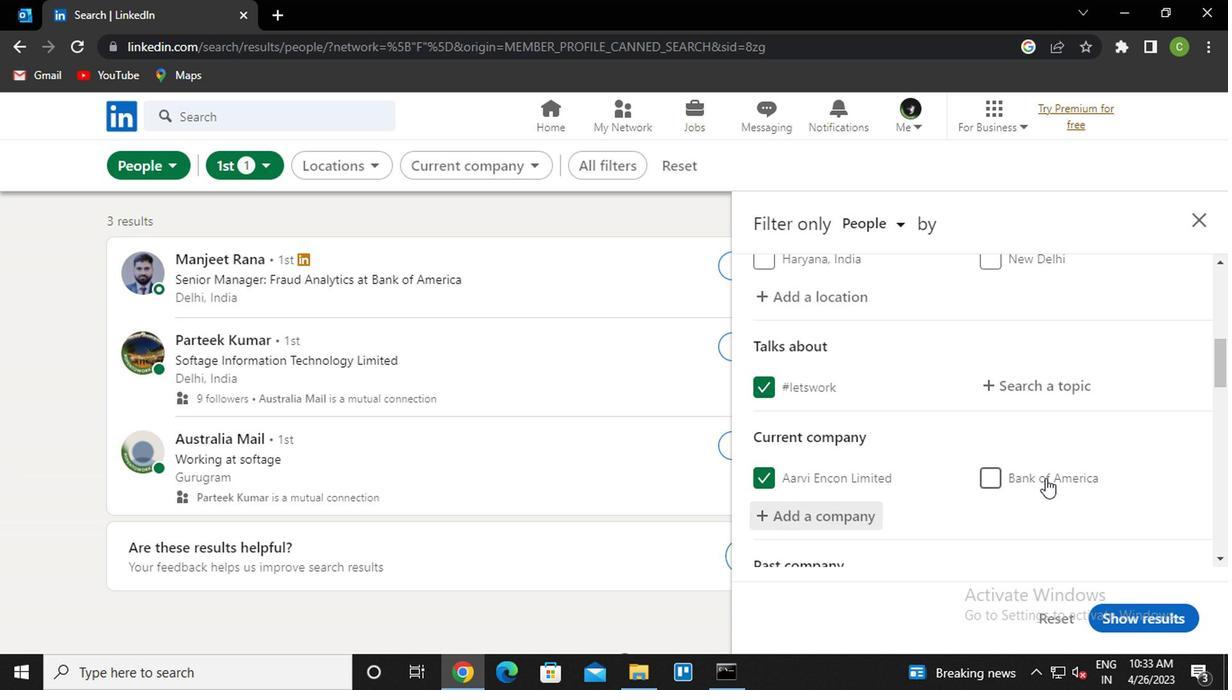 
Action: Mouse moved to (1012, 490)
Screenshot: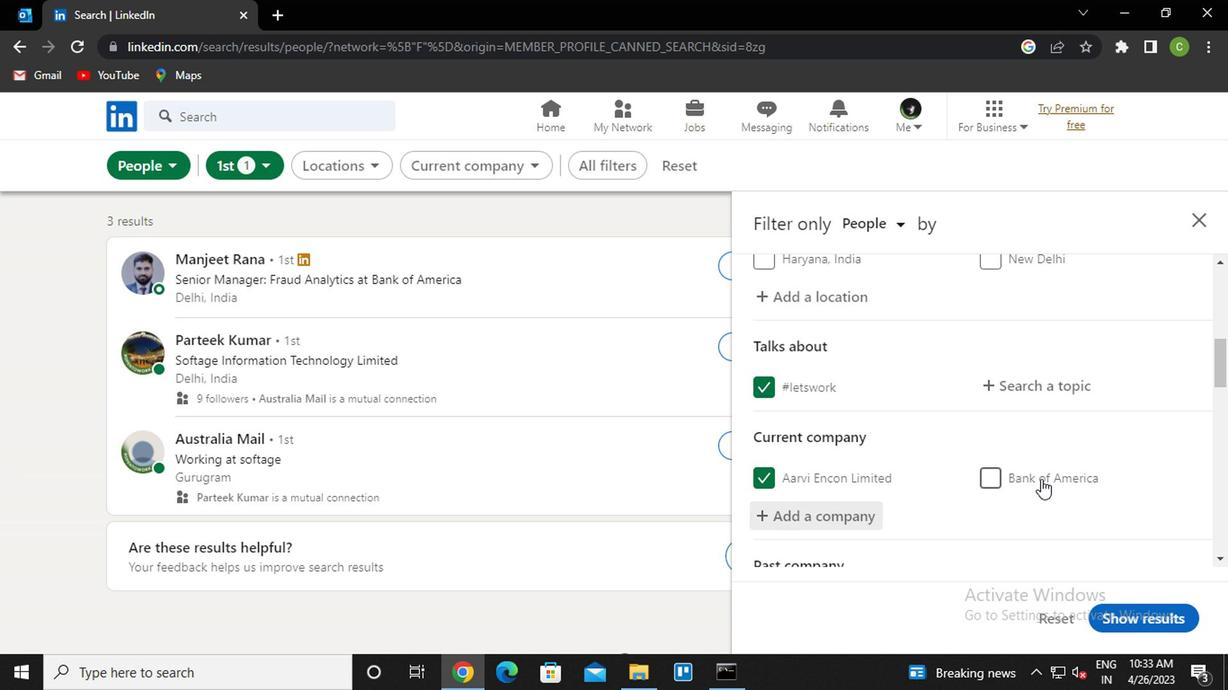 
Action: Mouse scrolled (1012, 490) with delta (0, 0)
Screenshot: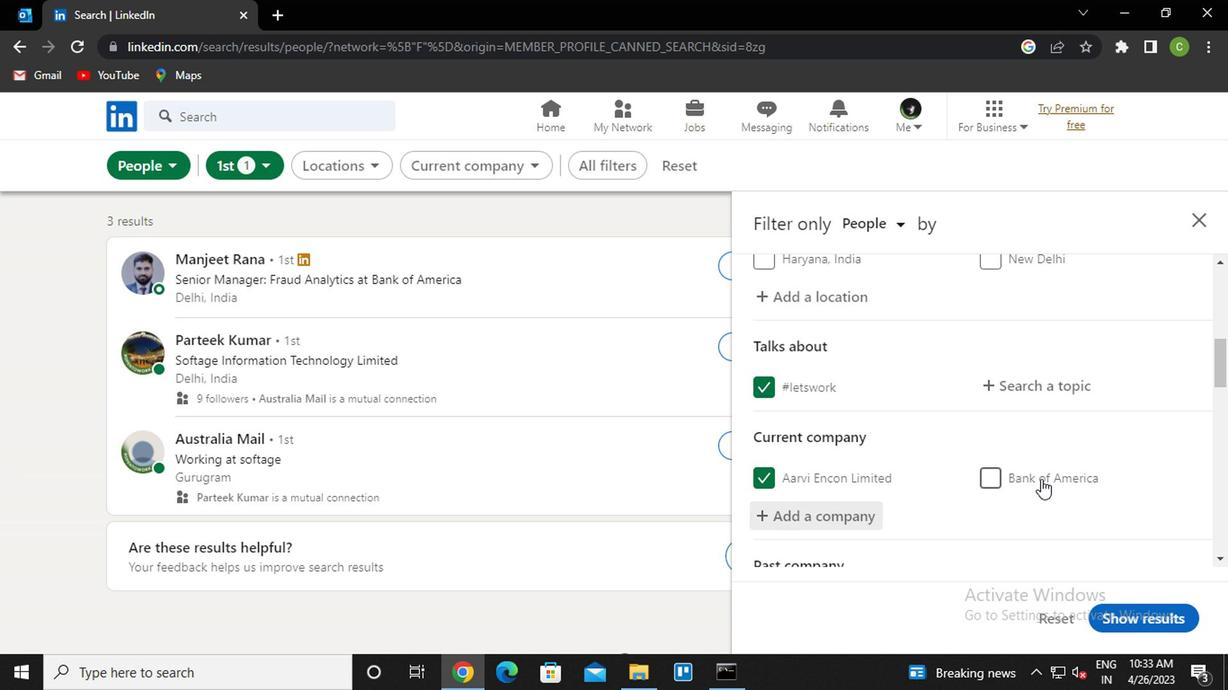 
Action: Mouse moved to (962, 467)
Screenshot: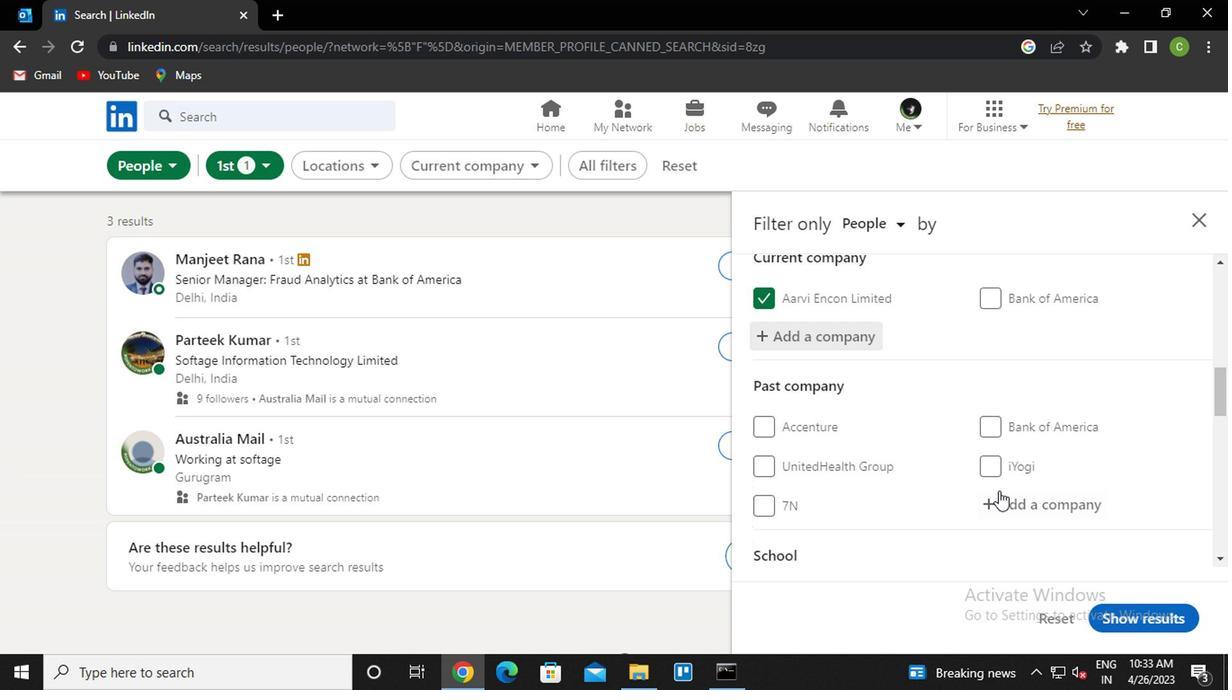 
Action: Mouse scrolled (962, 466) with delta (0, 0)
Screenshot: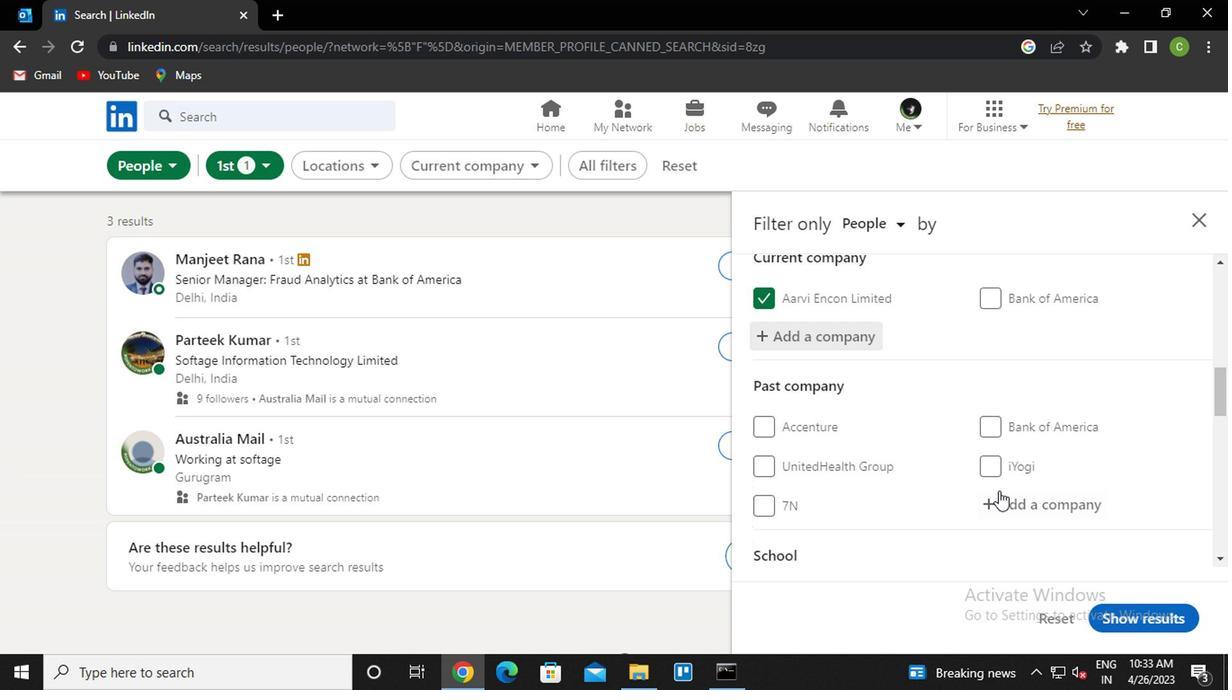 
Action: Mouse moved to (957, 465)
Screenshot: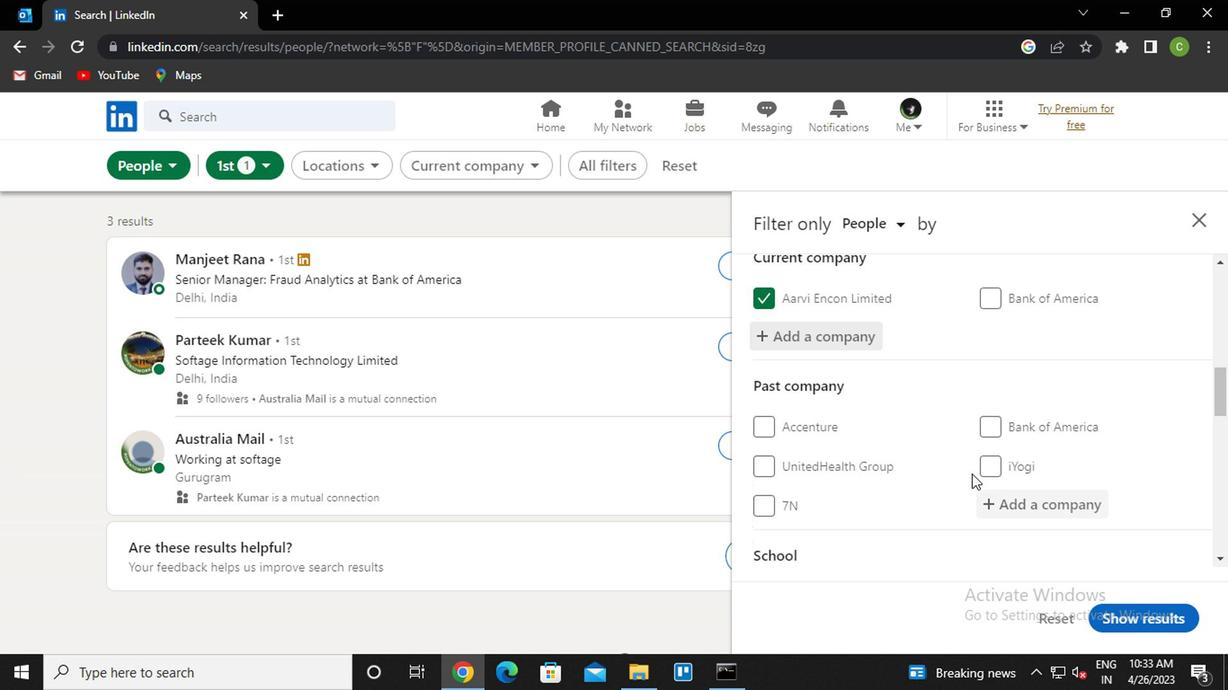 
Action: Mouse scrolled (957, 465) with delta (0, 0)
Screenshot: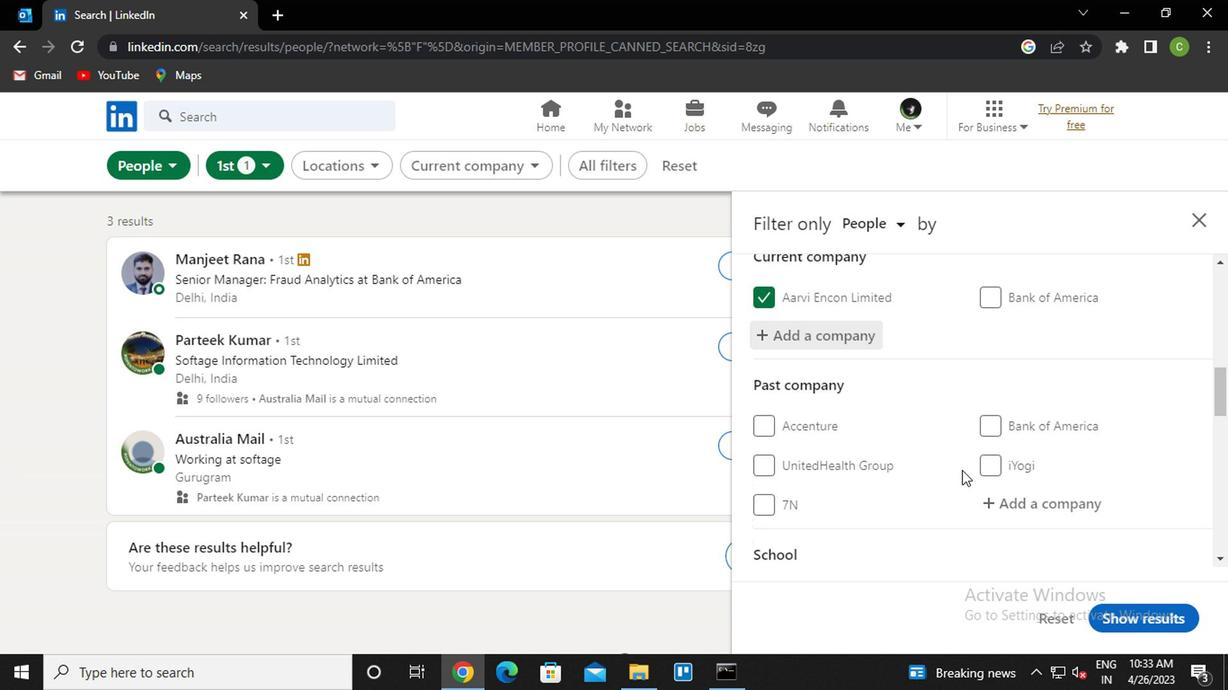 
Action: Mouse moved to (882, 470)
Screenshot: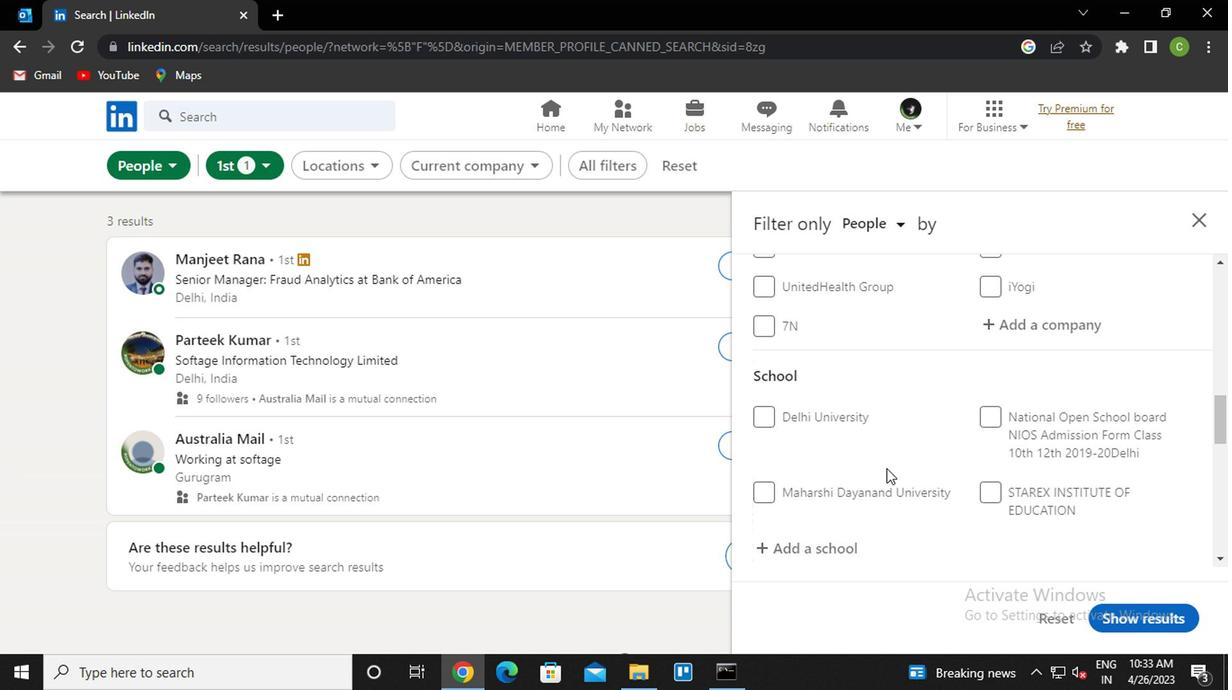 
Action: Mouse scrolled (882, 469) with delta (0, -1)
Screenshot: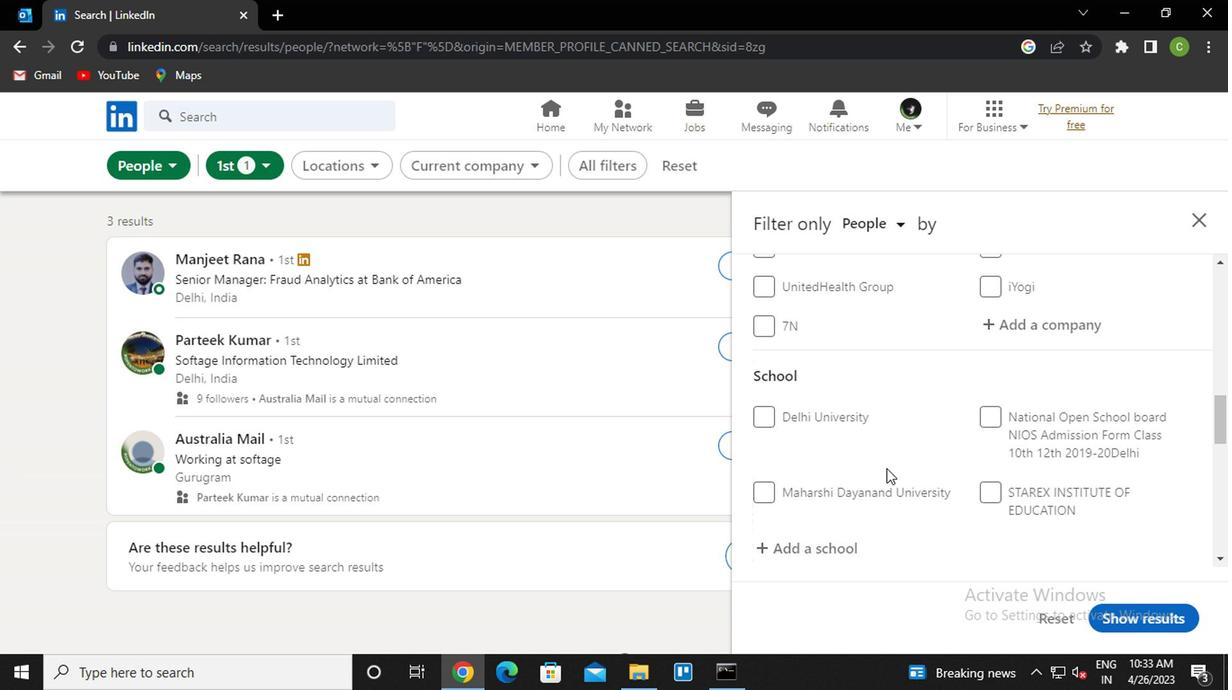 
Action: Mouse scrolled (882, 469) with delta (0, -1)
Screenshot: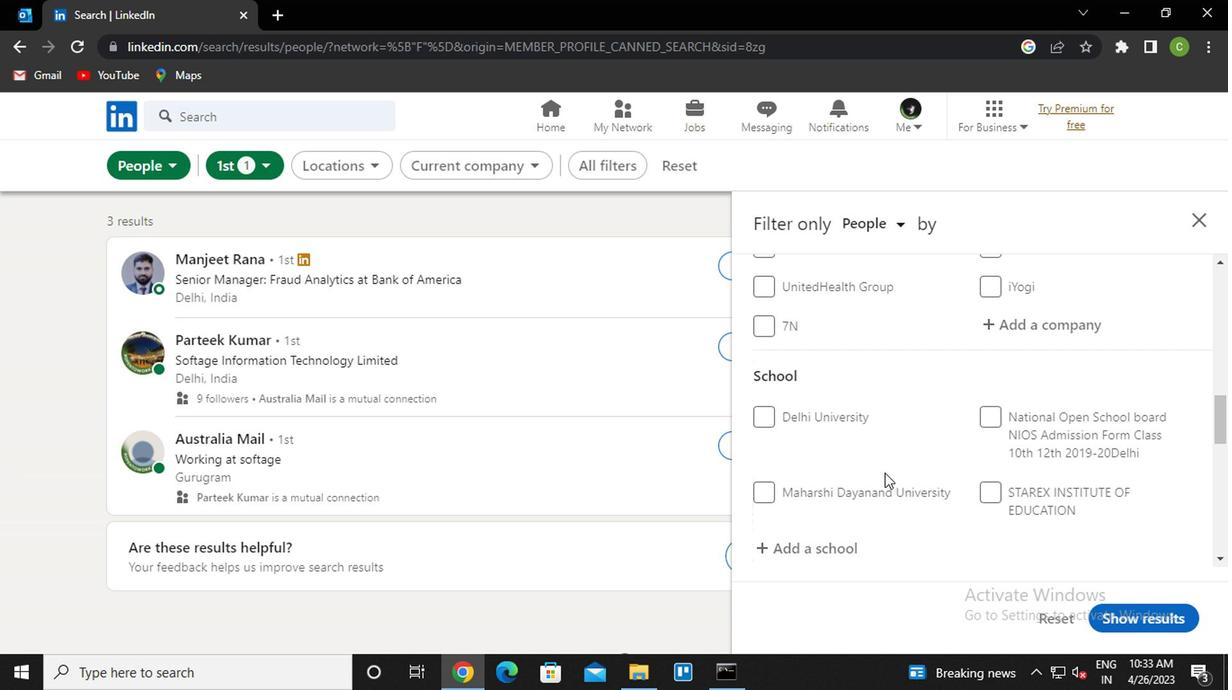 
Action: Mouse moved to (823, 381)
Screenshot: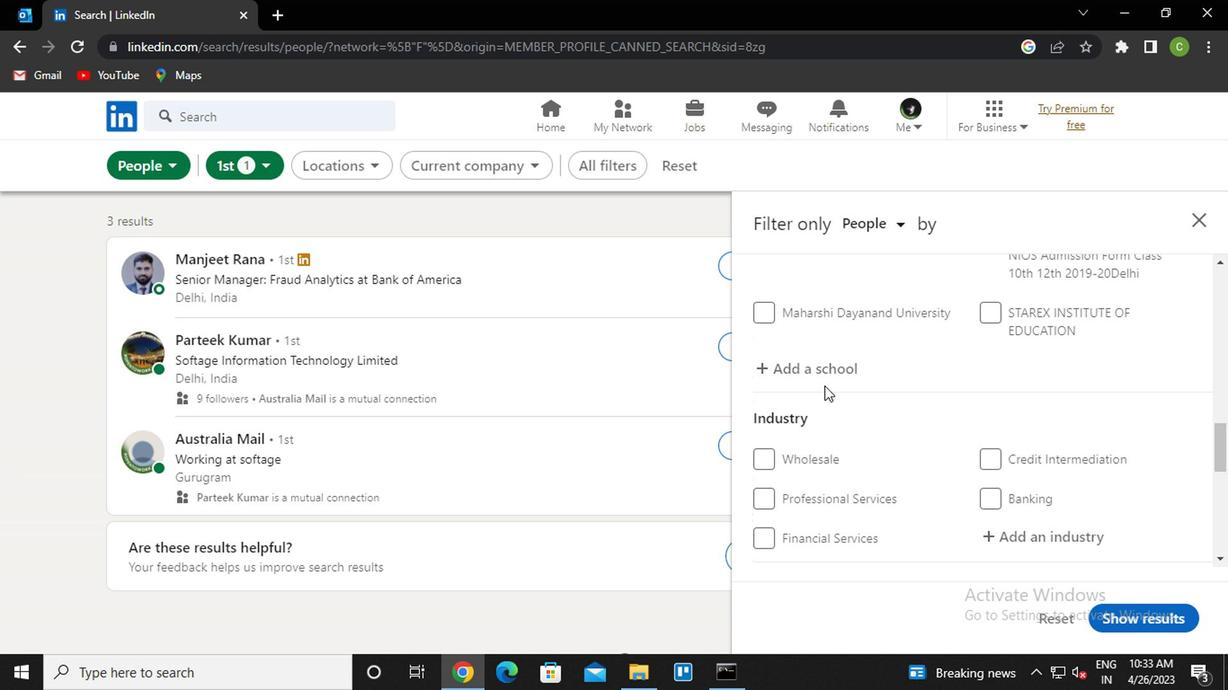 
Action: Mouse pressed left at (823, 381)
Screenshot: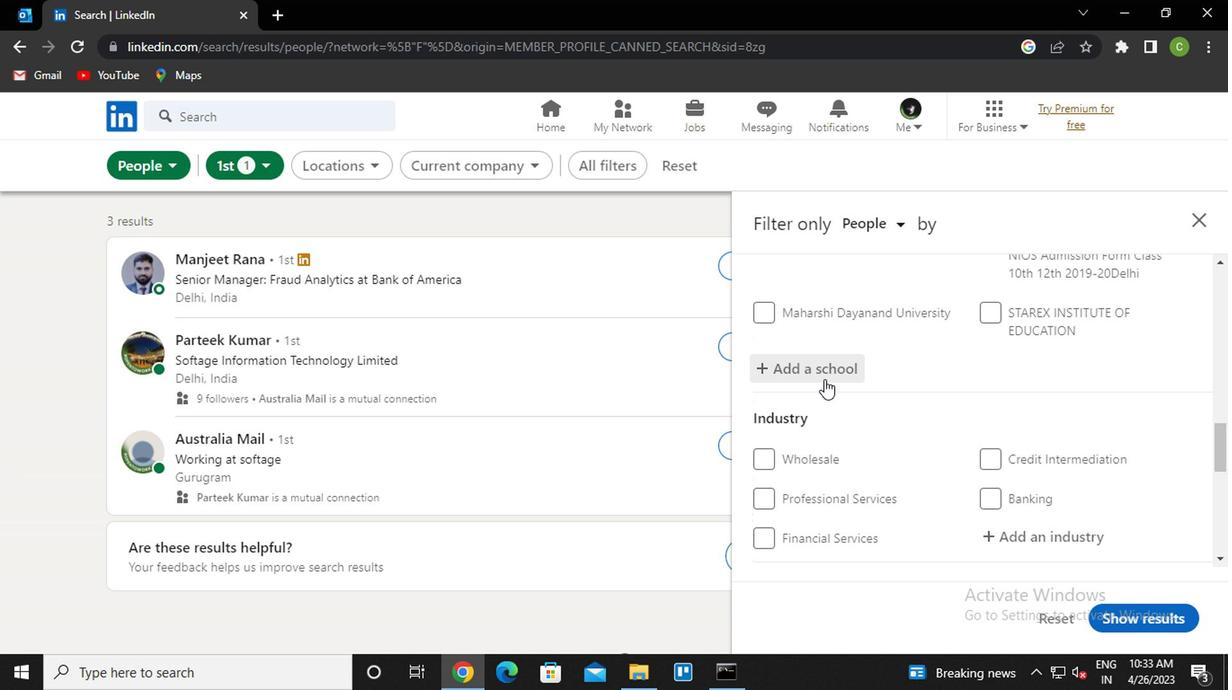 
Action: Mouse moved to (867, 410)
Screenshot: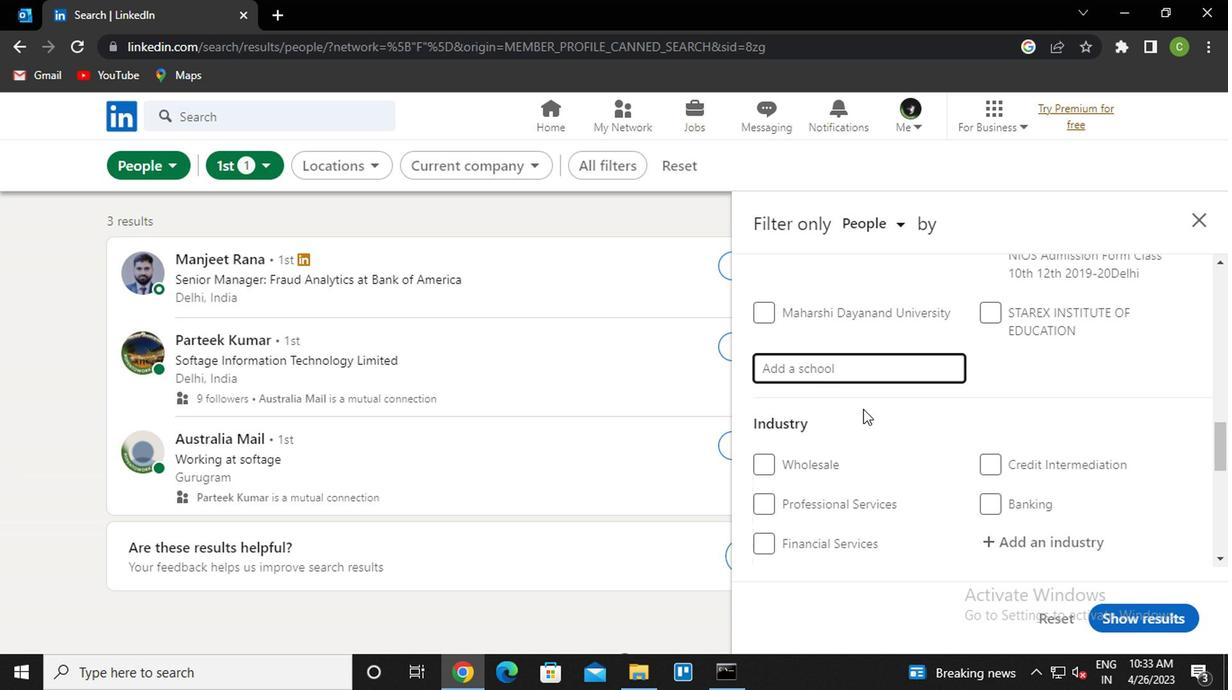 
Action: Key pressed <Key.caps_lock>g<Key.caps_lock>uru<Key.space>kashi
Screenshot: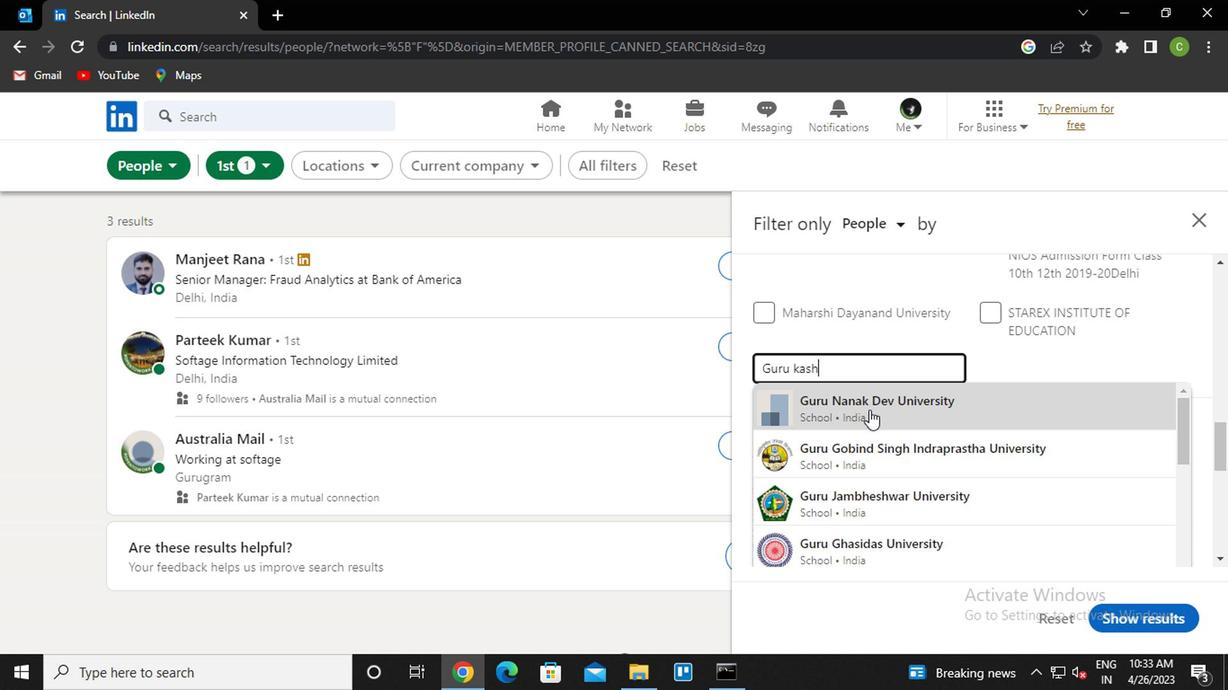
Action: Mouse pressed left at (867, 410)
Screenshot: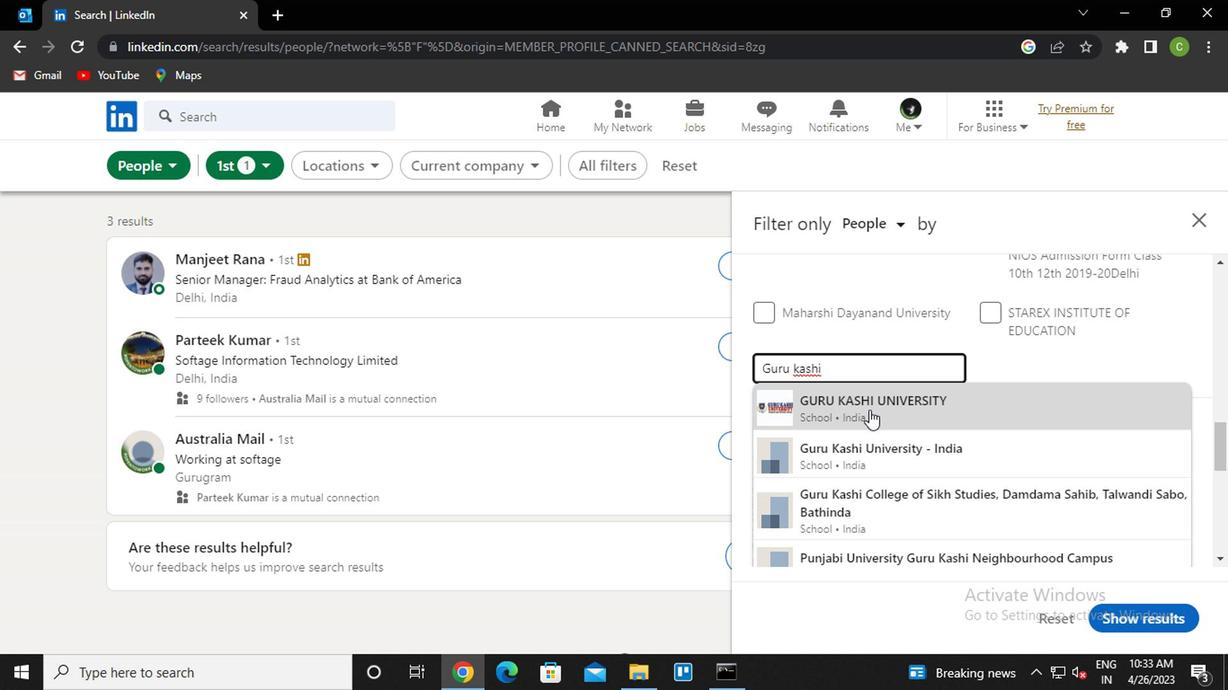 
Action: Mouse moved to (864, 410)
Screenshot: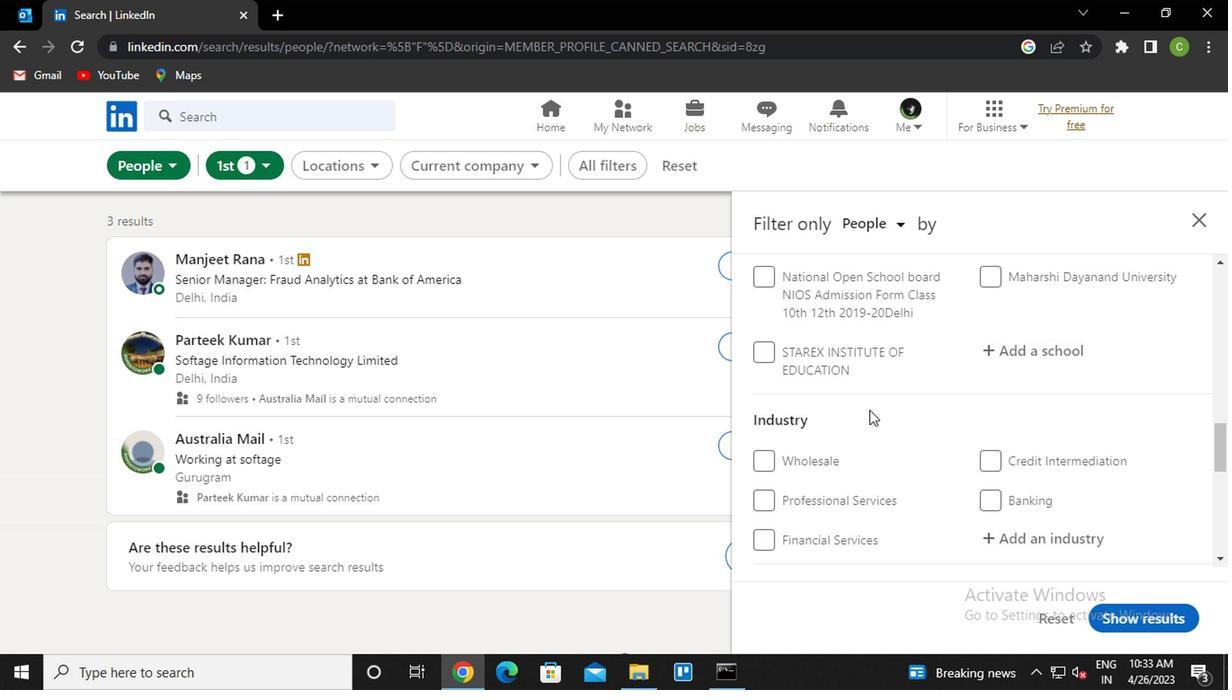 
Action: Mouse scrolled (864, 408) with delta (0, -1)
Screenshot: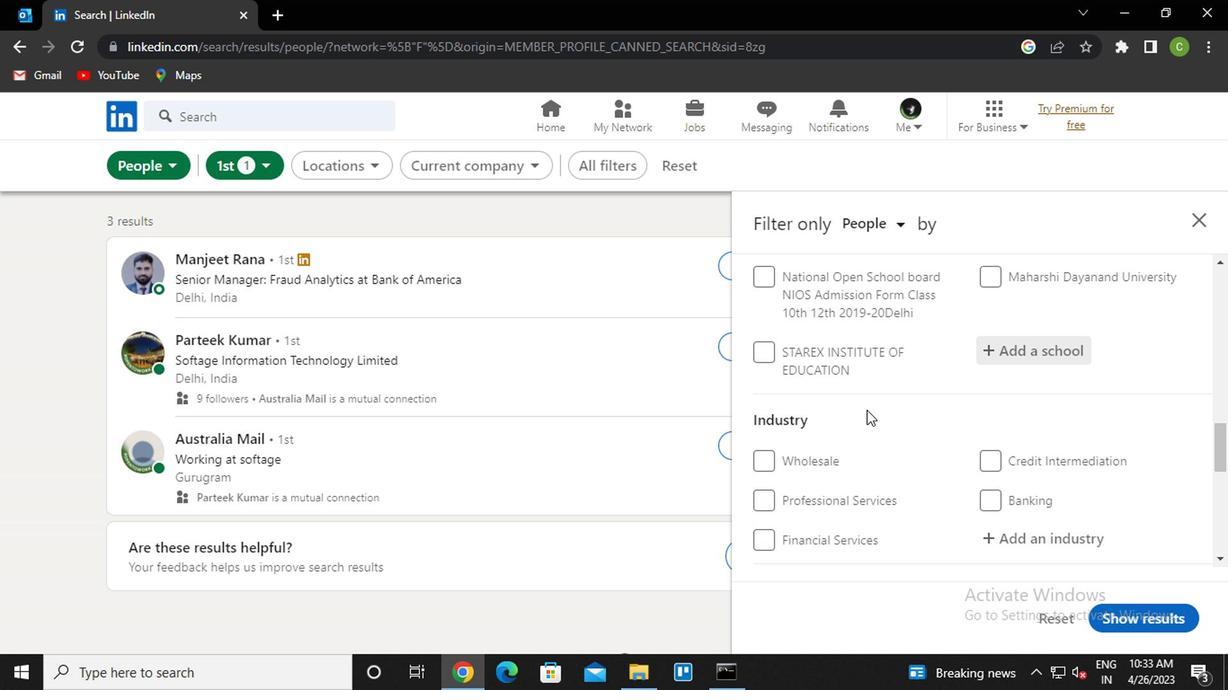 
Action: Mouse scrolled (864, 408) with delta (0, -1)
Screenshot: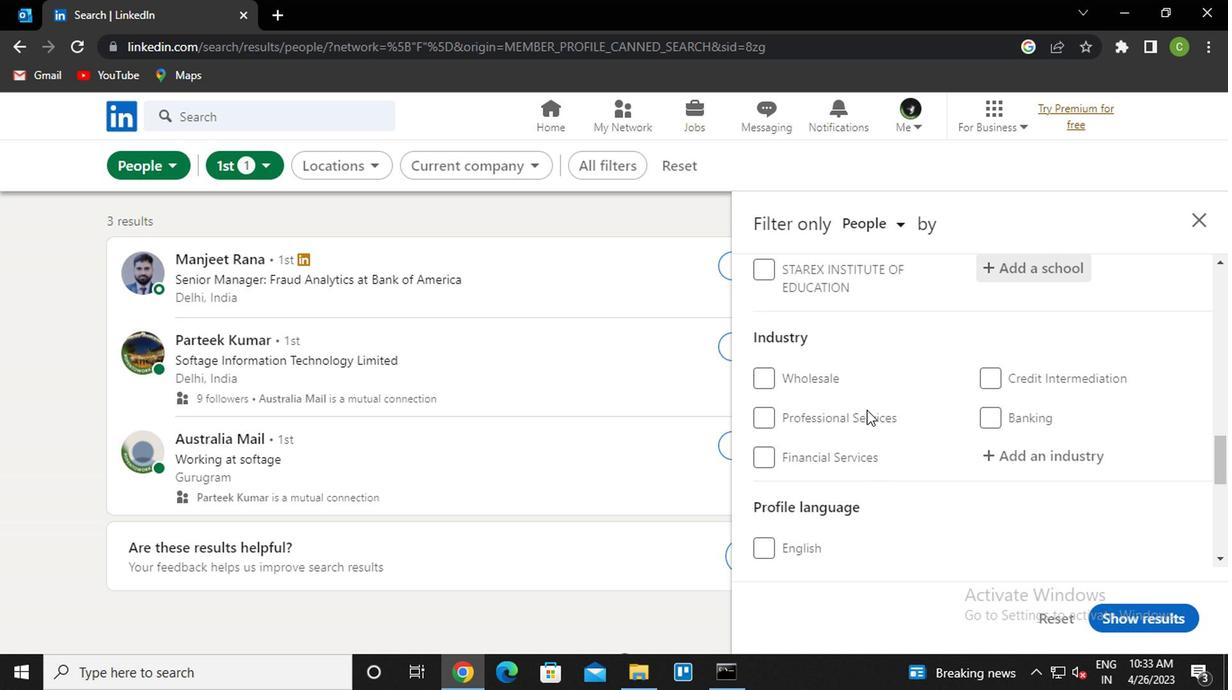 
Action: Mouse moved to (1038, 362)
Screenshot: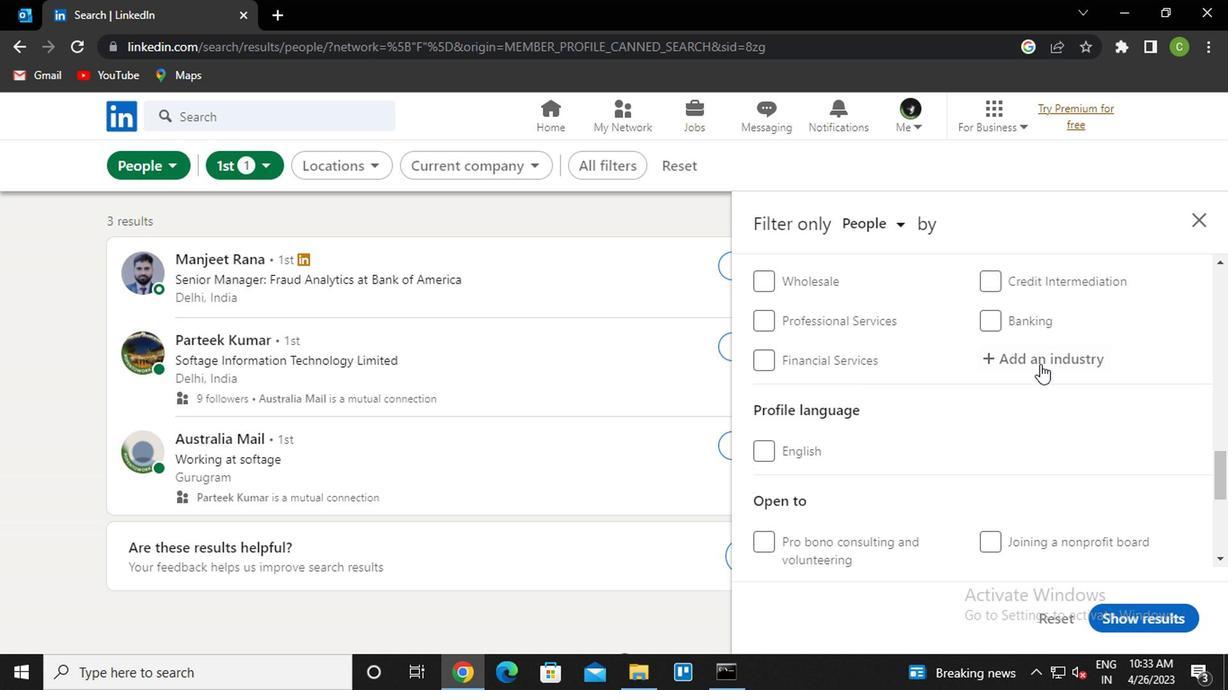 
Action: Mouse pressed left at (1038, 362)
Screenshot: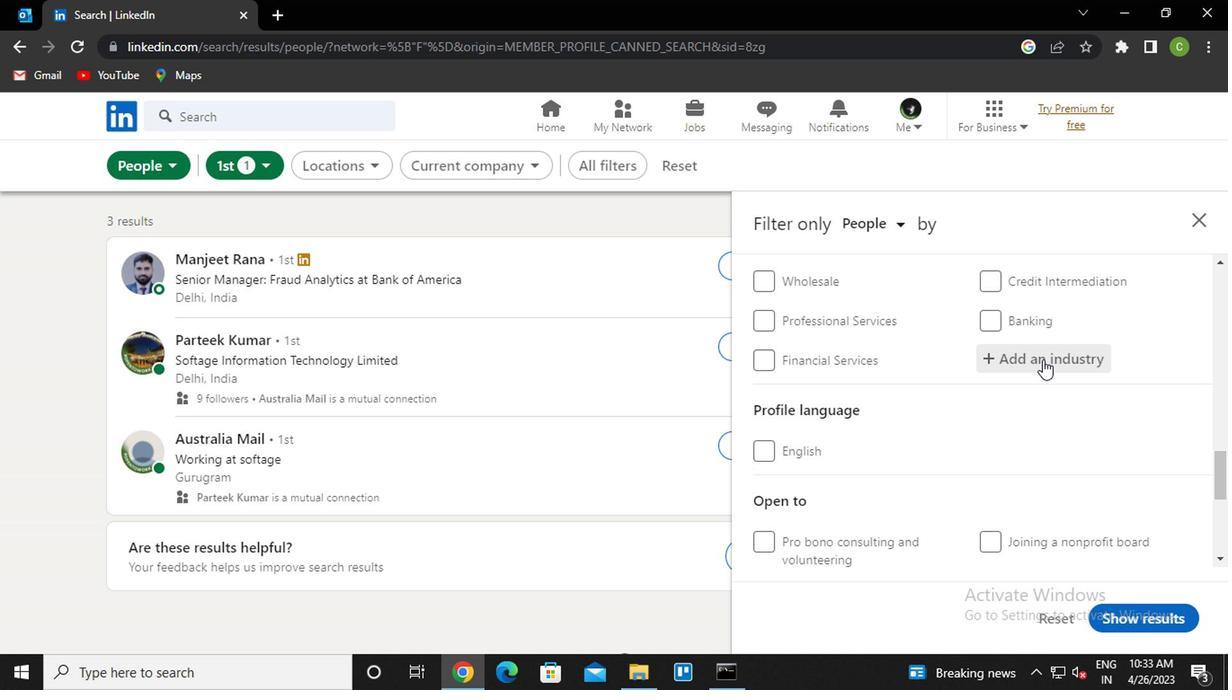 
Action: Mouse moved to (1017, 374)
Screenshot: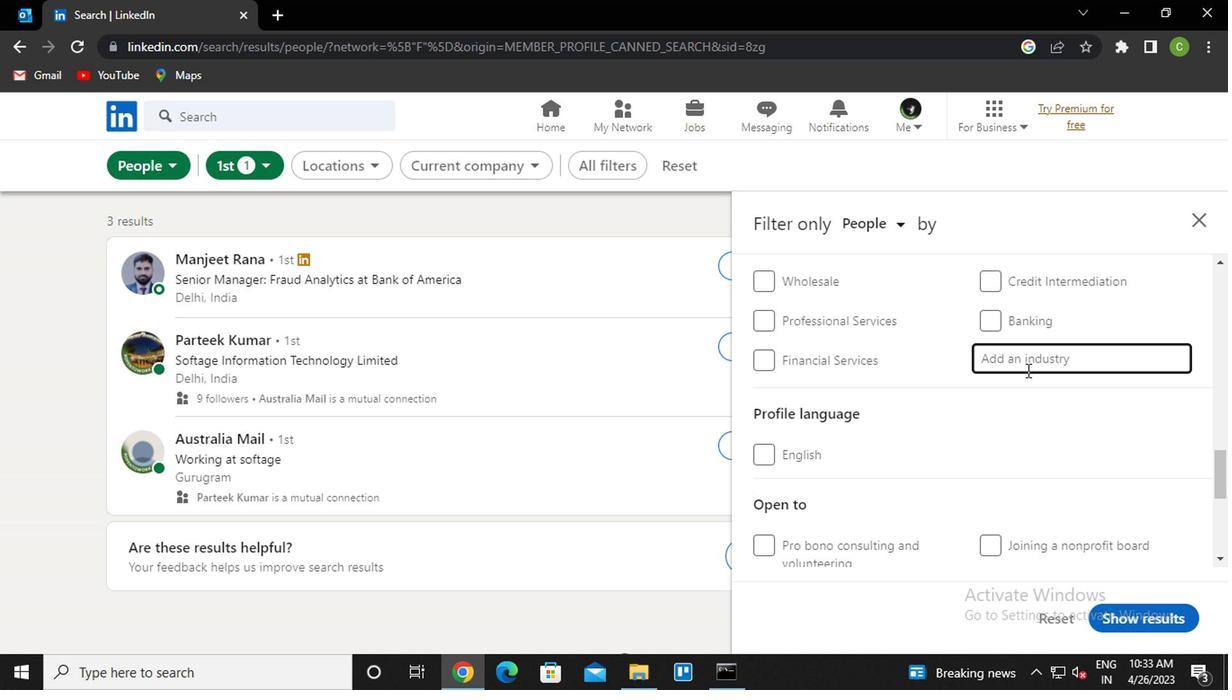
Action: Key pressed <Key.caps_lock>r<Key.caps_lock>etail<Key.space>art<Key.down><Key.down><Key.enter>
Screenshot: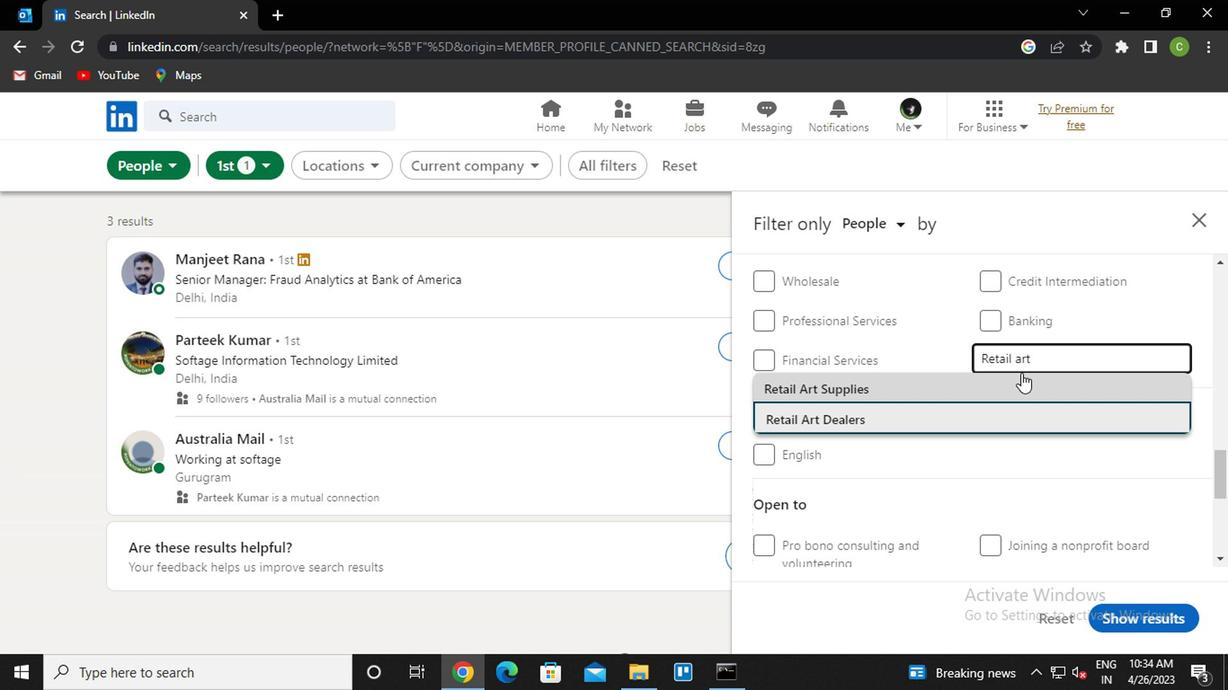 
Action: Mouse moved to (985, 394)
Screenshot: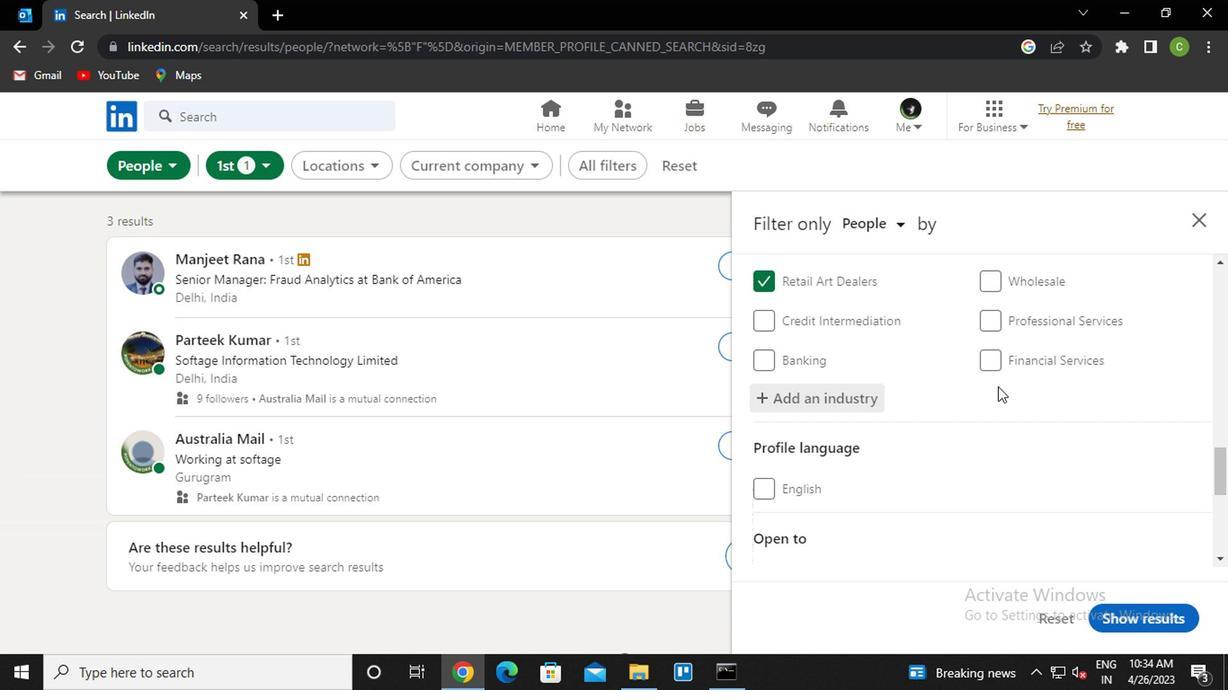 
Action: Mouse scrolled (985, 393) with delta (0, -1)
Screenshot: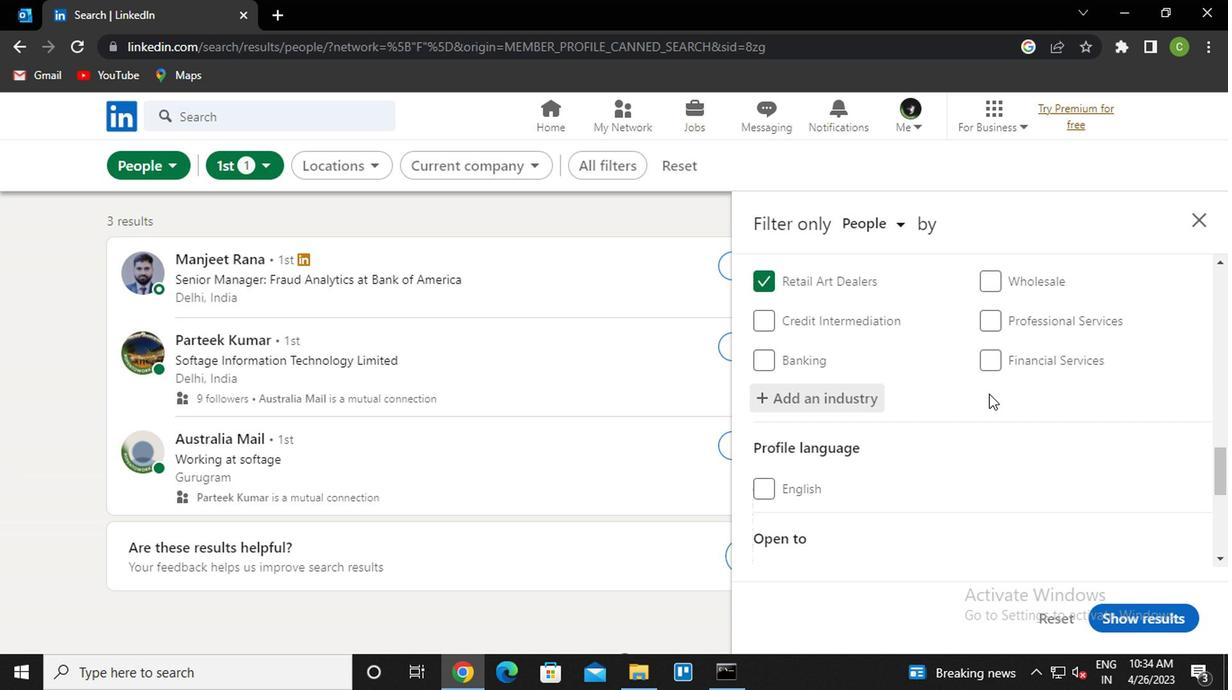 
Action: Mouse moved to (985, 394)
Screenshot: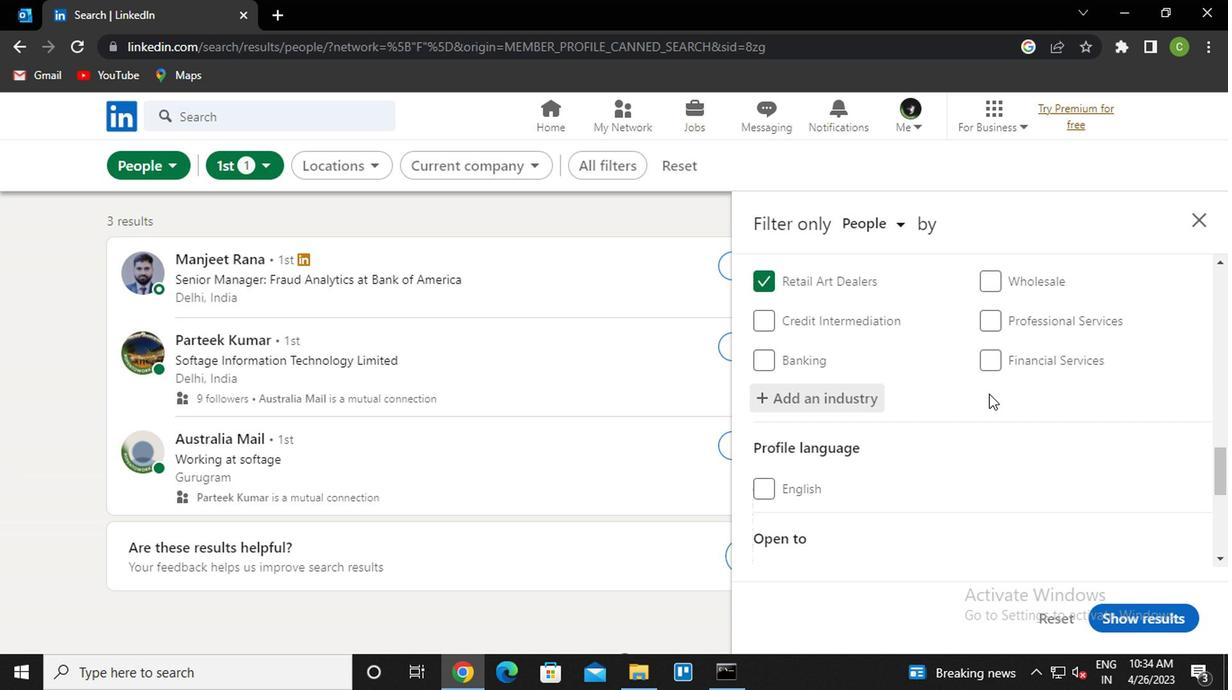 
Action: Mouse scrolled (985, 393) with delta (0, -1)
Screenshot: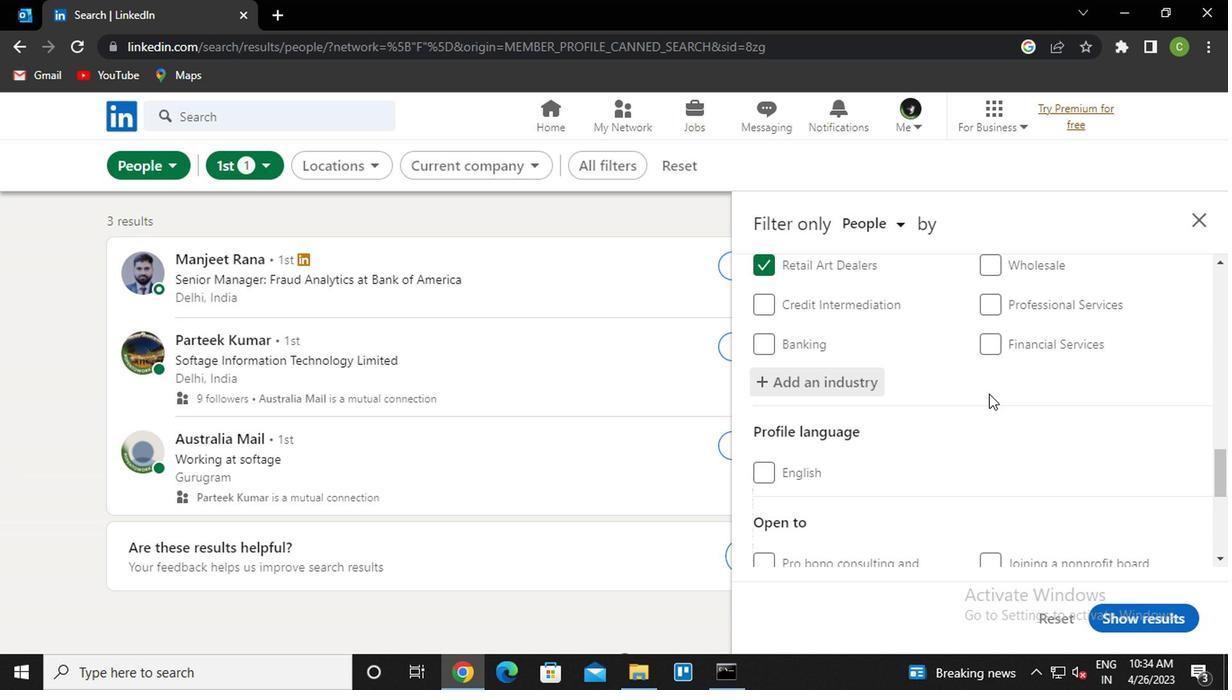 
Action: Mouse moved to (942, 423)
Screenshot: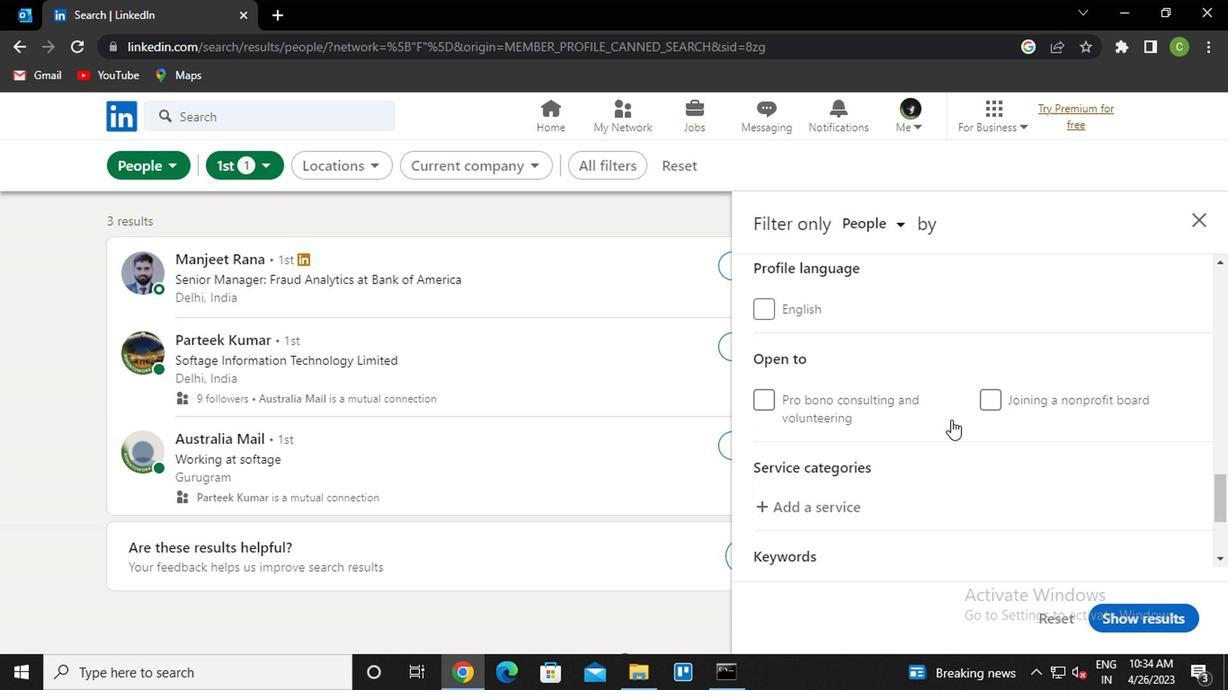 
Action: Mouse scrolled (942, 422) with delta (0, -1)
Screenshot: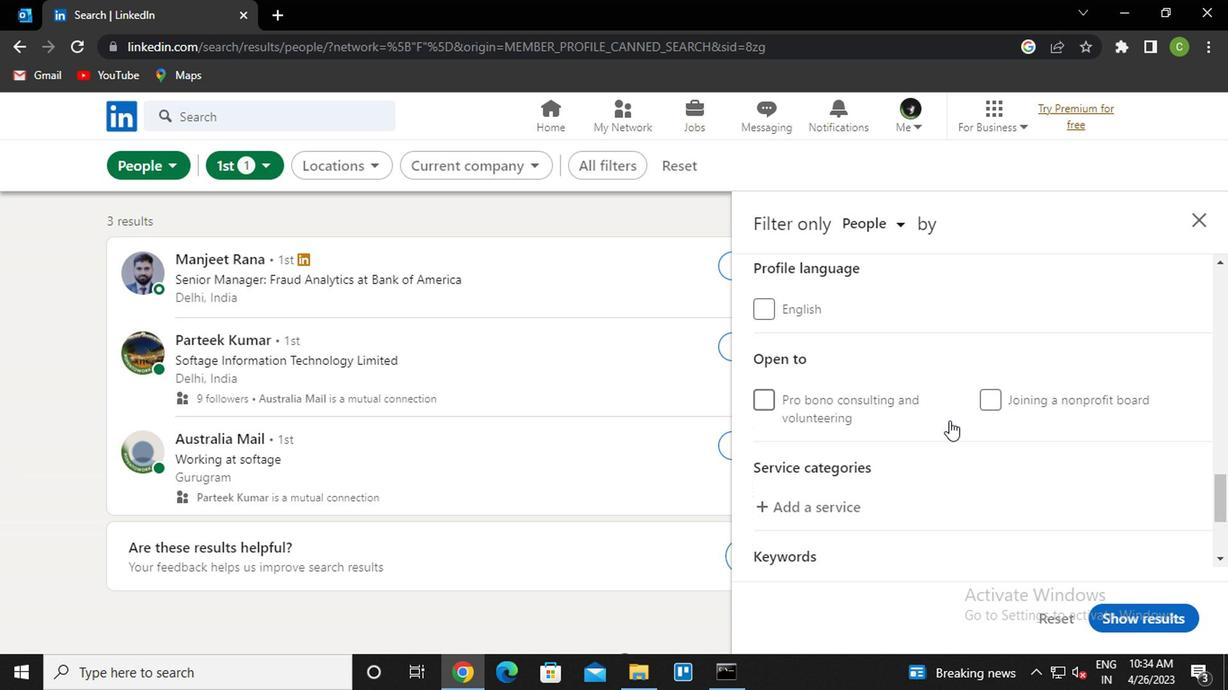
Action: Mouse moved to (829, 416)
Screenshot: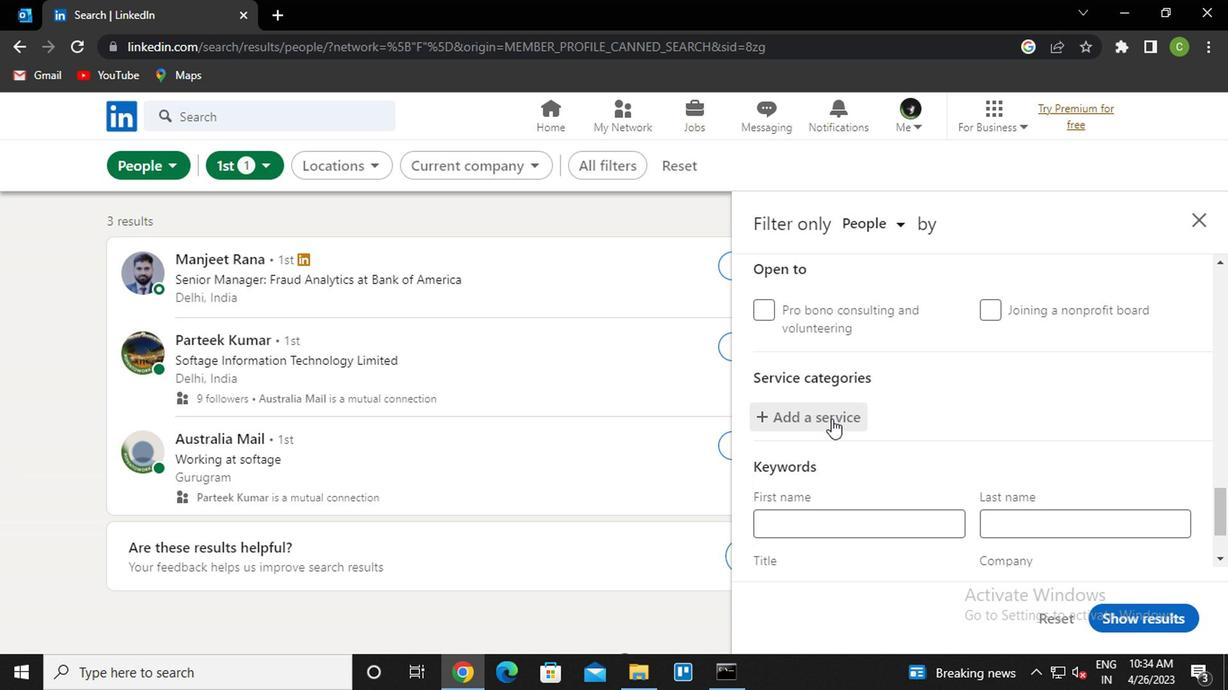 
Action: Mouse pressed left at (829, 416)
Screenshot: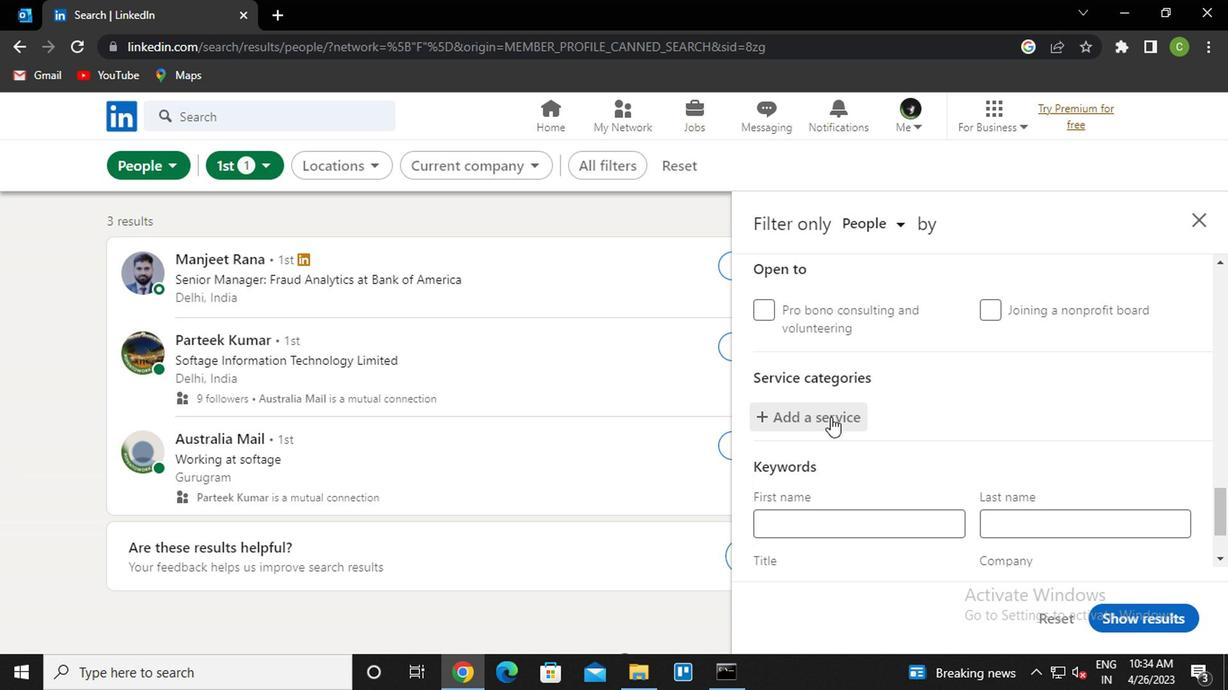 
Action: Key pressed <Key.caps_lock>o<Key.caps_lock>utsour<Key.down><Key.enter>
Screenshot: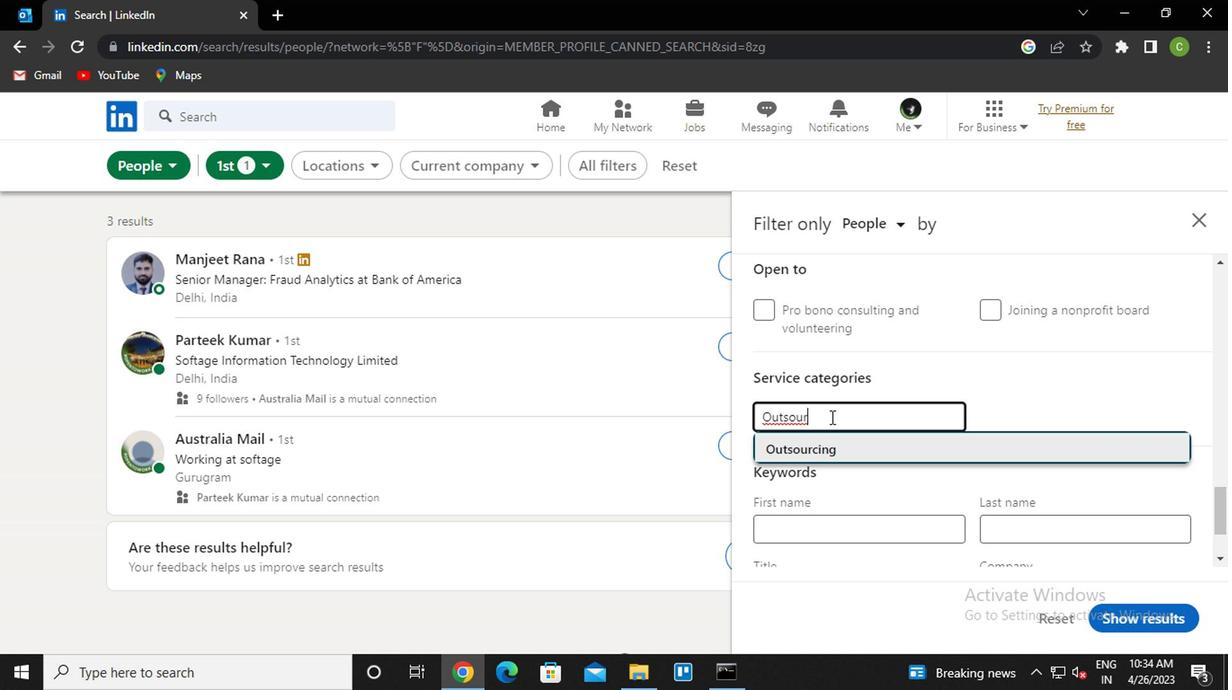 
Action: Mouse moved to (836, 413)
Screenshot: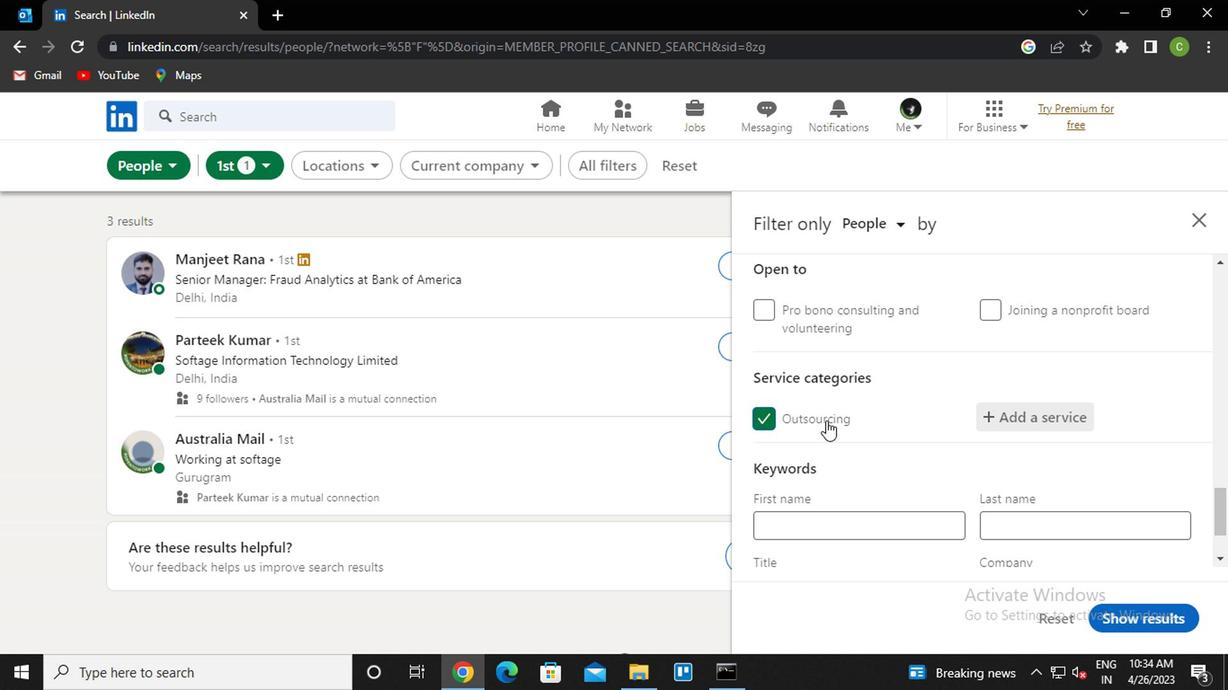 
Action: Mouse scrolled (836, 412) with delta (0, 0)
Screenshot: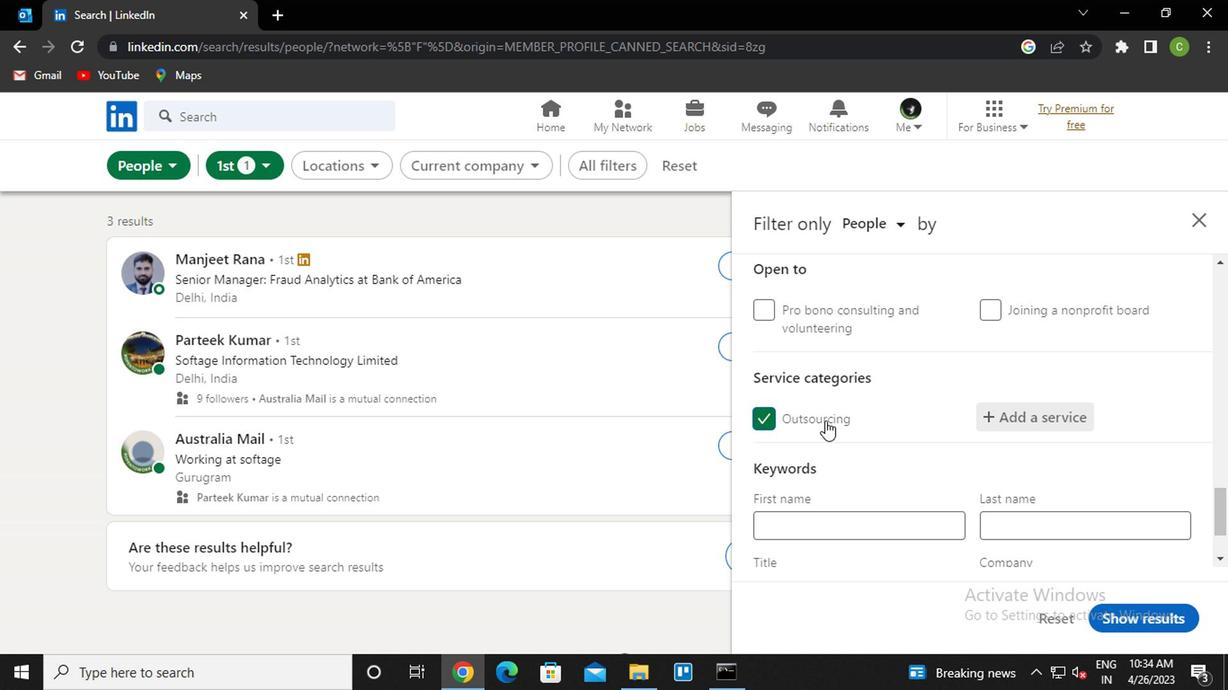 
Action: Mouse scrolled (836, 412) with delta (0, 0)
Screenshot: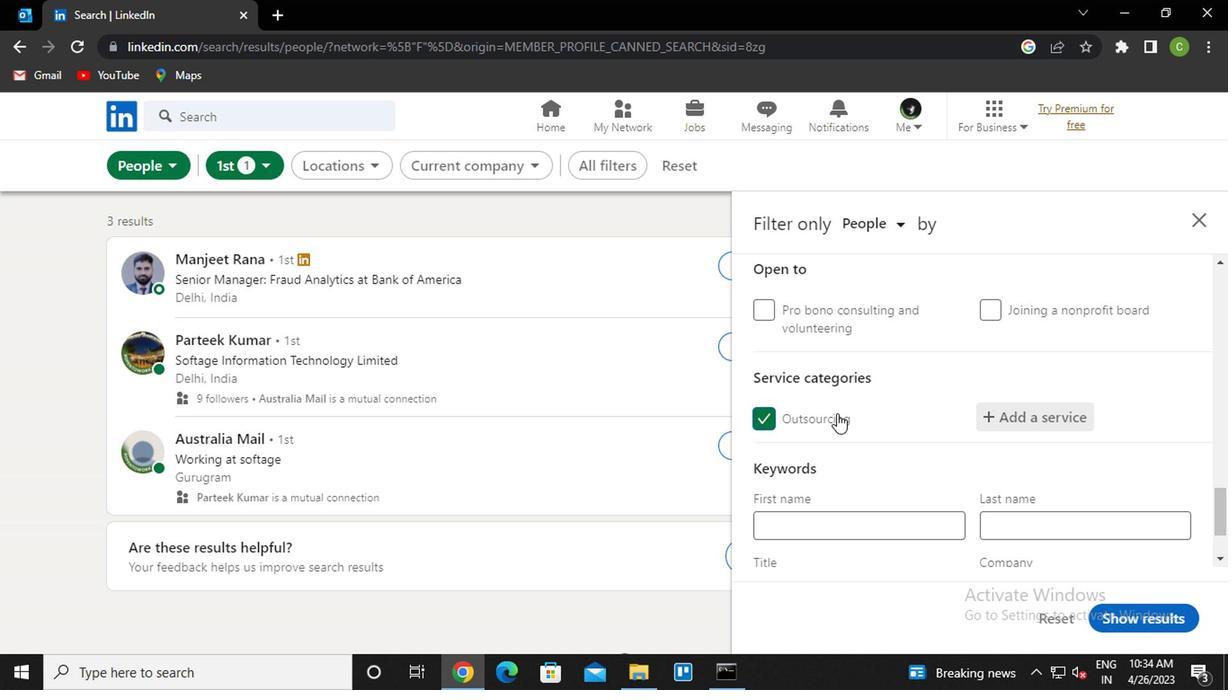 
Action: Mouse moved to (860, 473)
Screenshot: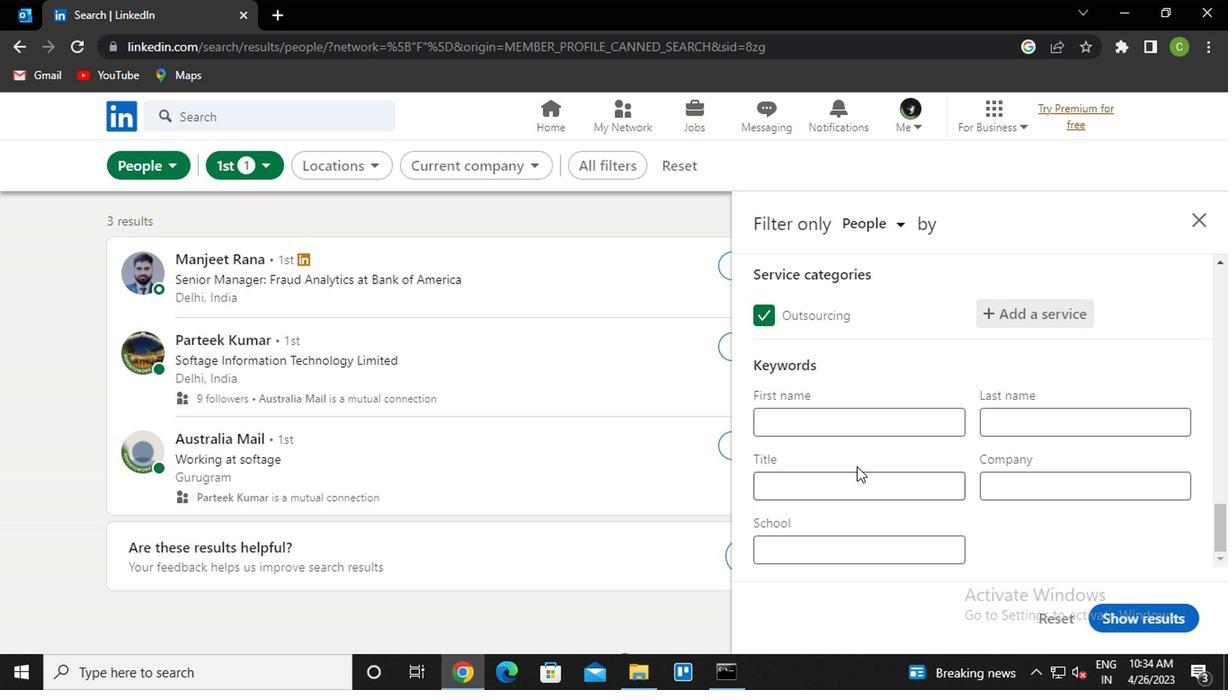 
Action: Mouse pressed left at (860, 473)
Screenshot: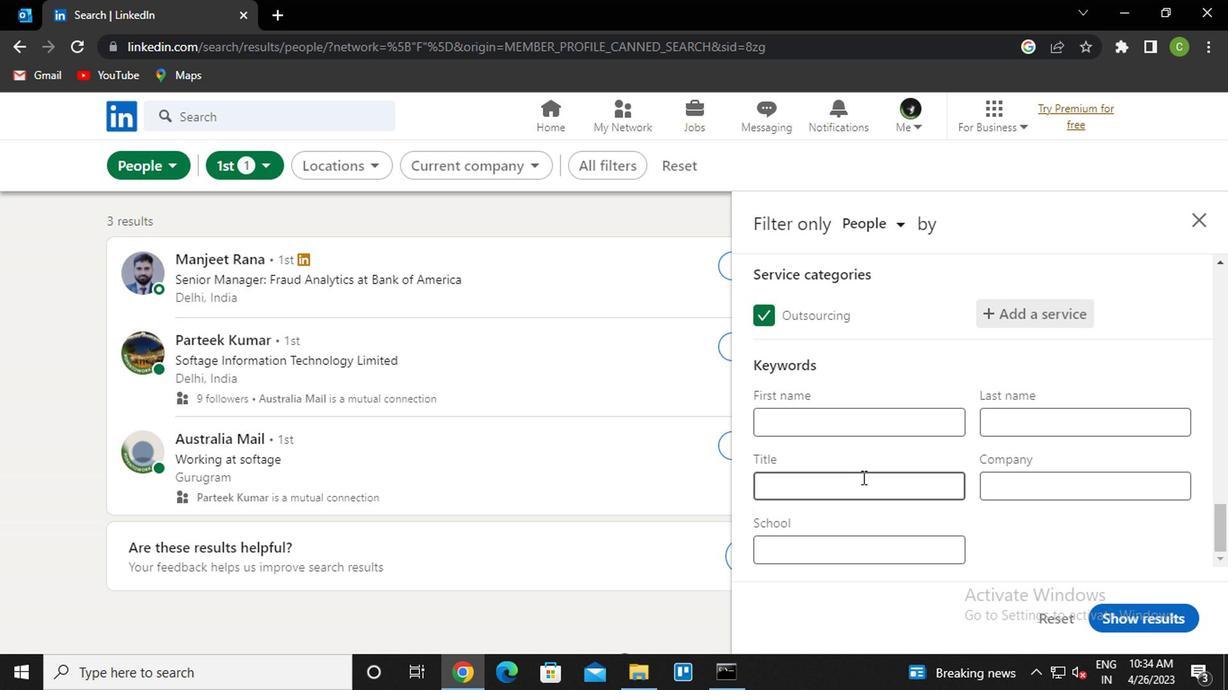 
Action: Mouse moved to (861, 473)
Screenshot: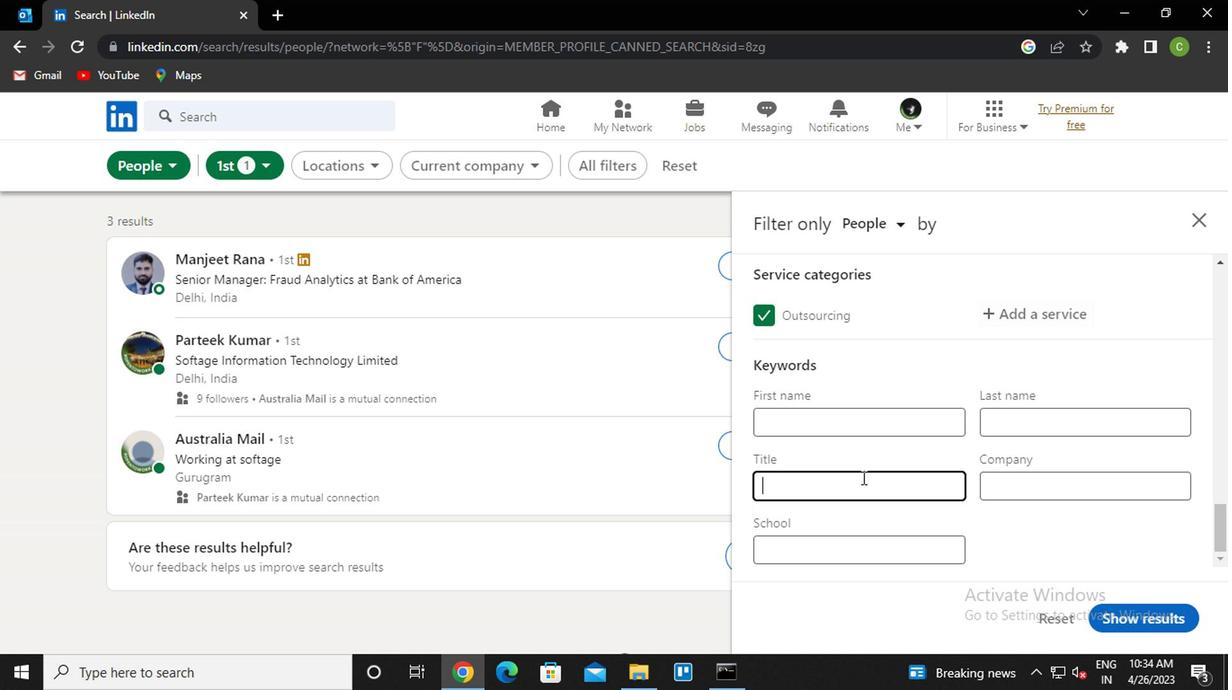 
Action: Key pressed <Key.caps_lock>r<Key.caps_lock>eser
Screenshot: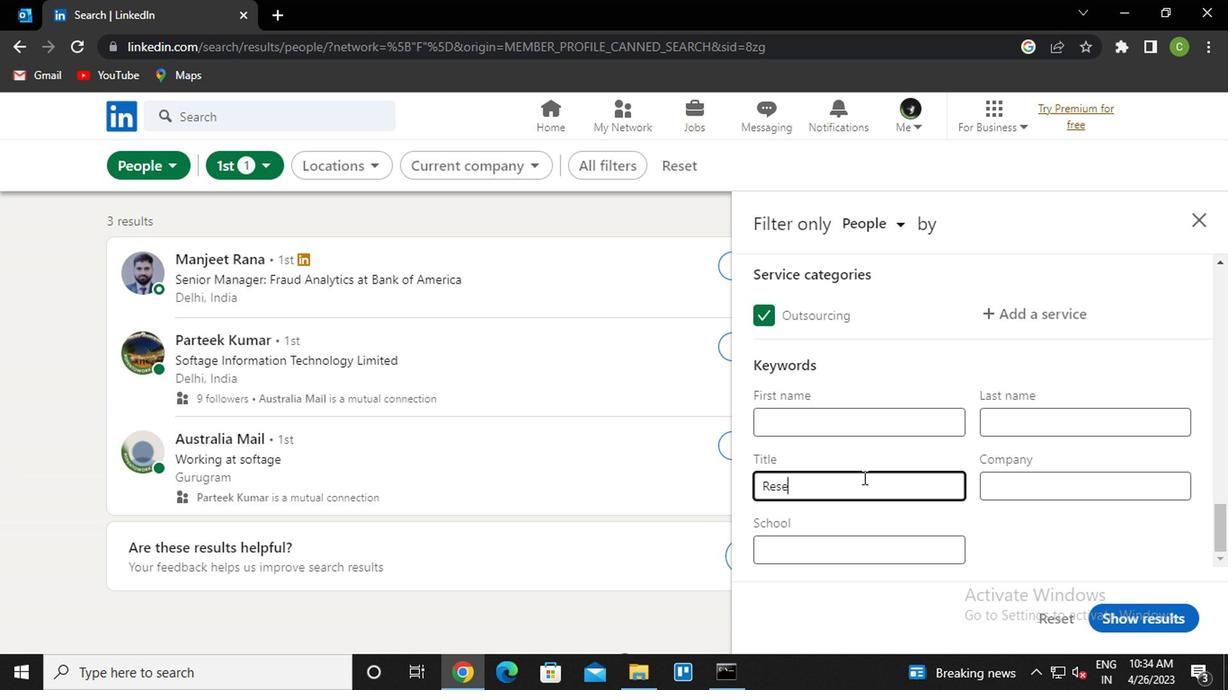 
Action: Mouse moved to (861, 473)
Screenshot: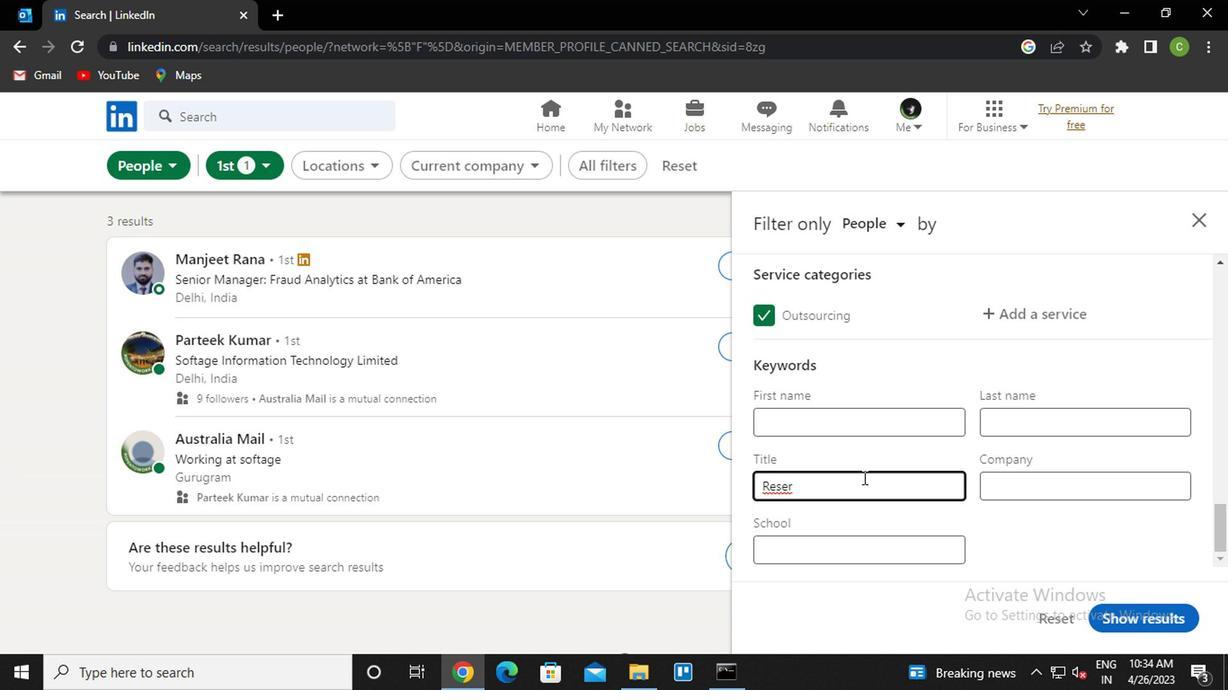 
Action: Key pressed vationist
Screenshot: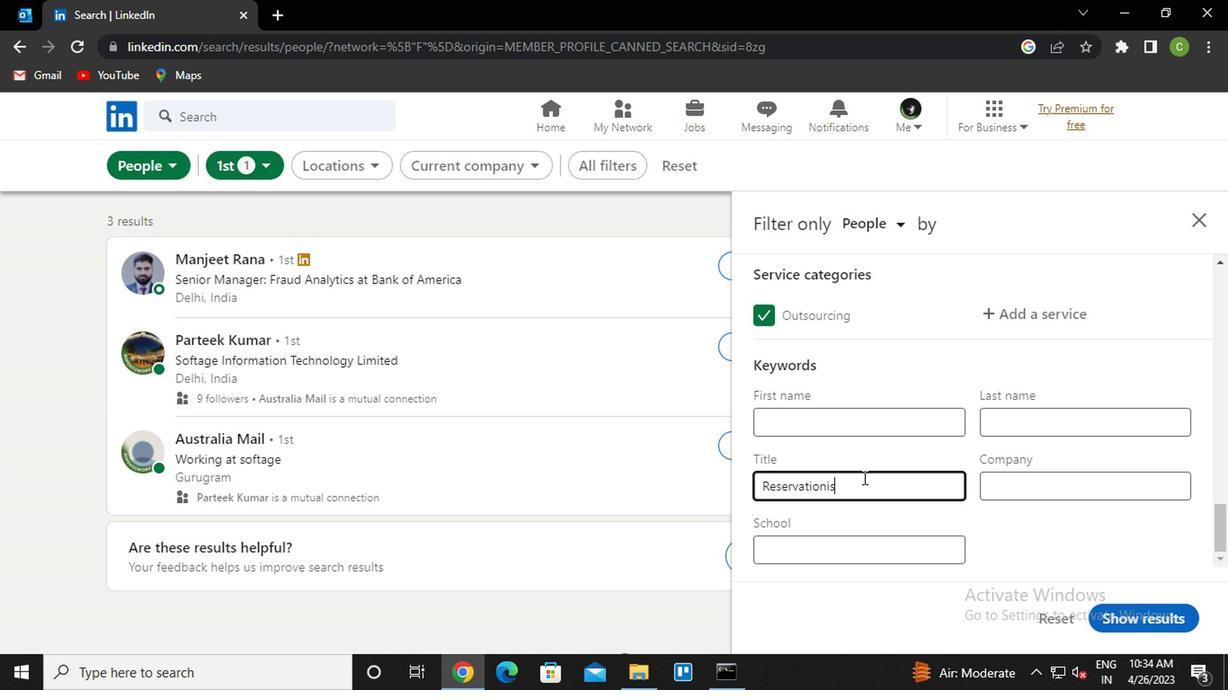 
Action: Mouse moved to (1116, 610)
Screenshot: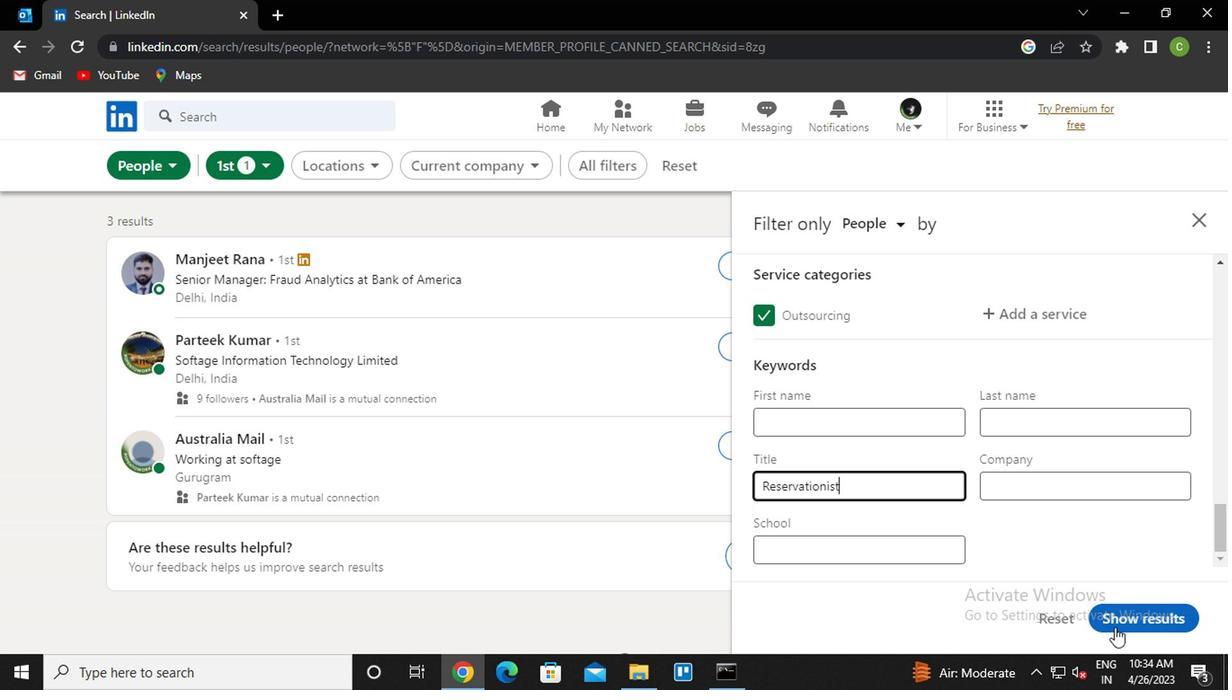 
Action: Mouse pressed left at (1116, 610)
Screenshot: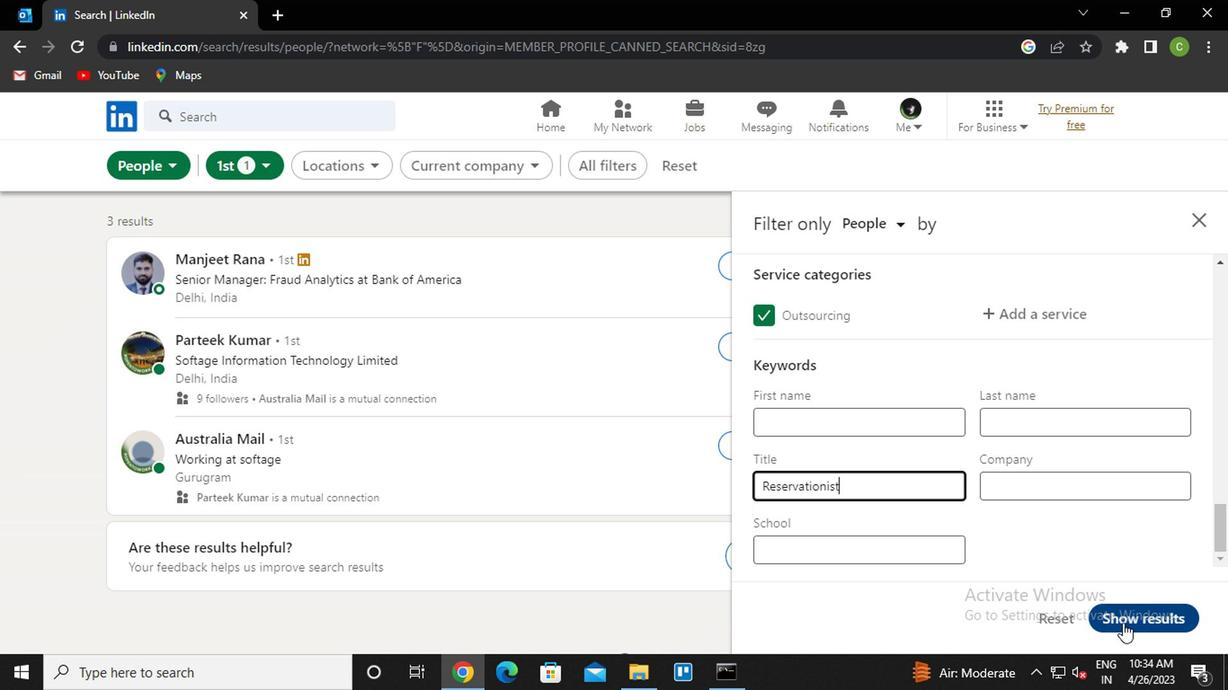 
Action: Mouse moved to (610, 468)
Screenshot: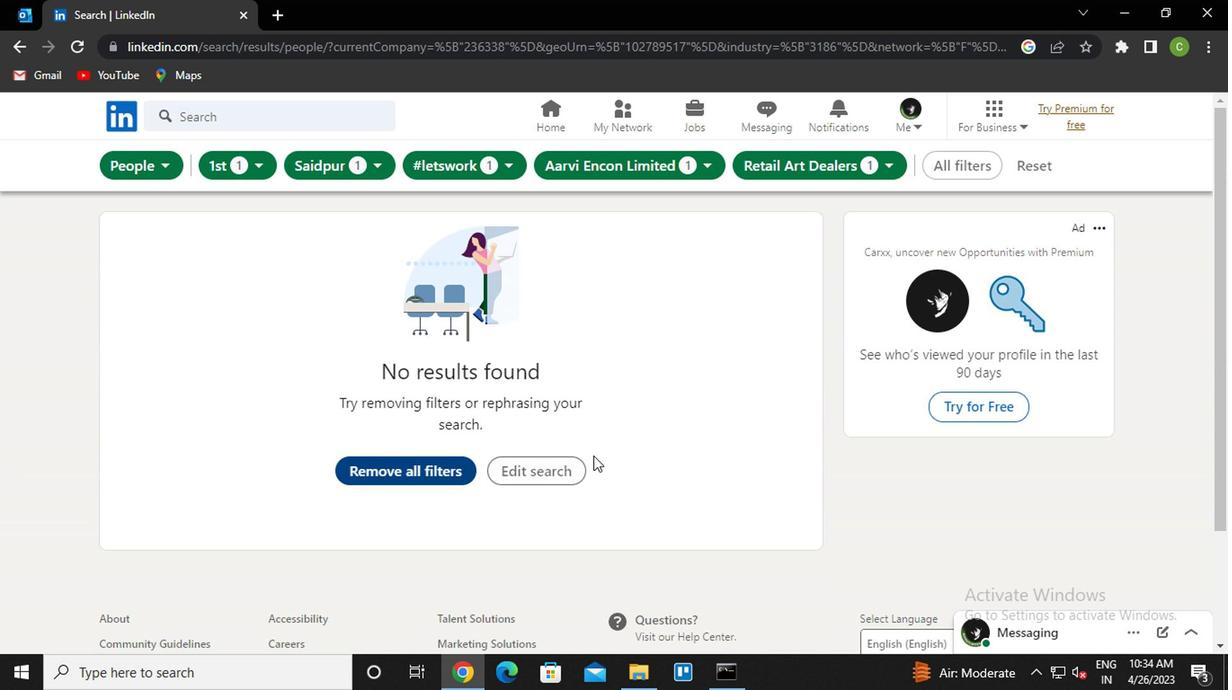 
